 Task: Open a blank sheet, save the file as Nativeamericanheritageplan.odt Type the sentence 'Education reform aims to improve the quality and accessibility of education systems. It involves updating curricula to meet the demands of a rapidly changing world, promoting inclusive education, and enhancing teacher training and support. Reforms should prioritize critical thinking, creativity, and digital literacy to prepare students for the challenges of the 21st century. Equitable access to quality education is key to fostering social mobility and reducing inequality.'Add formula using equations and charcters after the sentence 'A = P ert (write rt above e)' Select the formula and highlight with color Yellow Change the page Orientation to  Potrait
Action: Mouse moved to (296, 174)
Screenshot: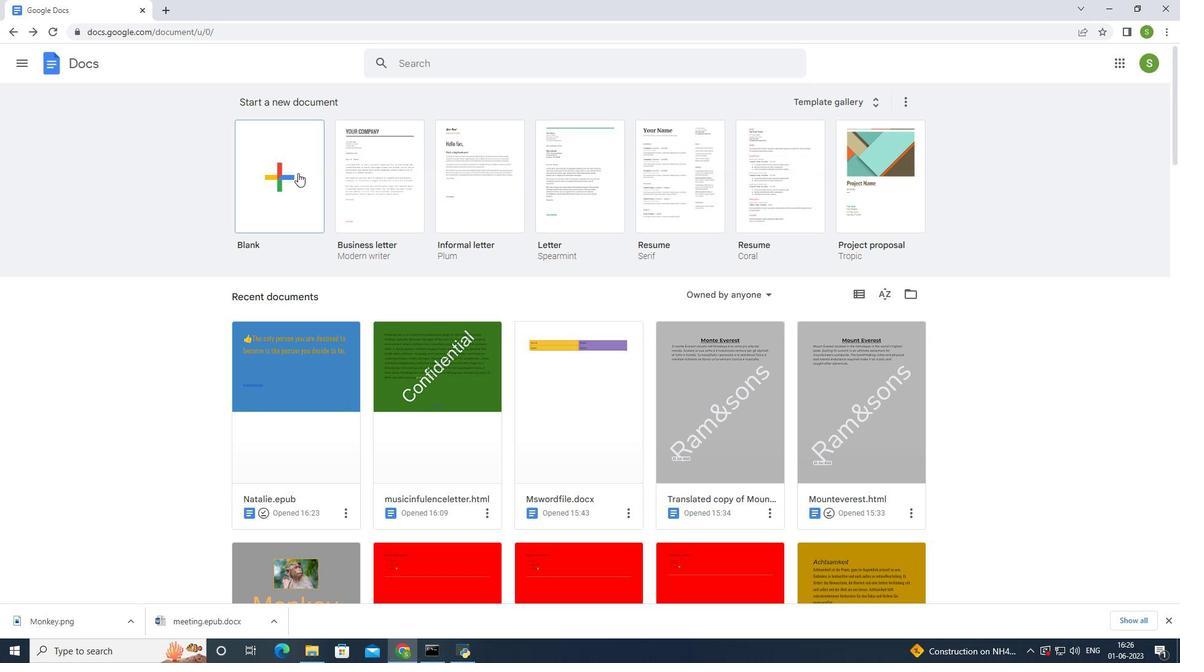 
Action: Mouse pressed left at (296, 174)
Screenshot: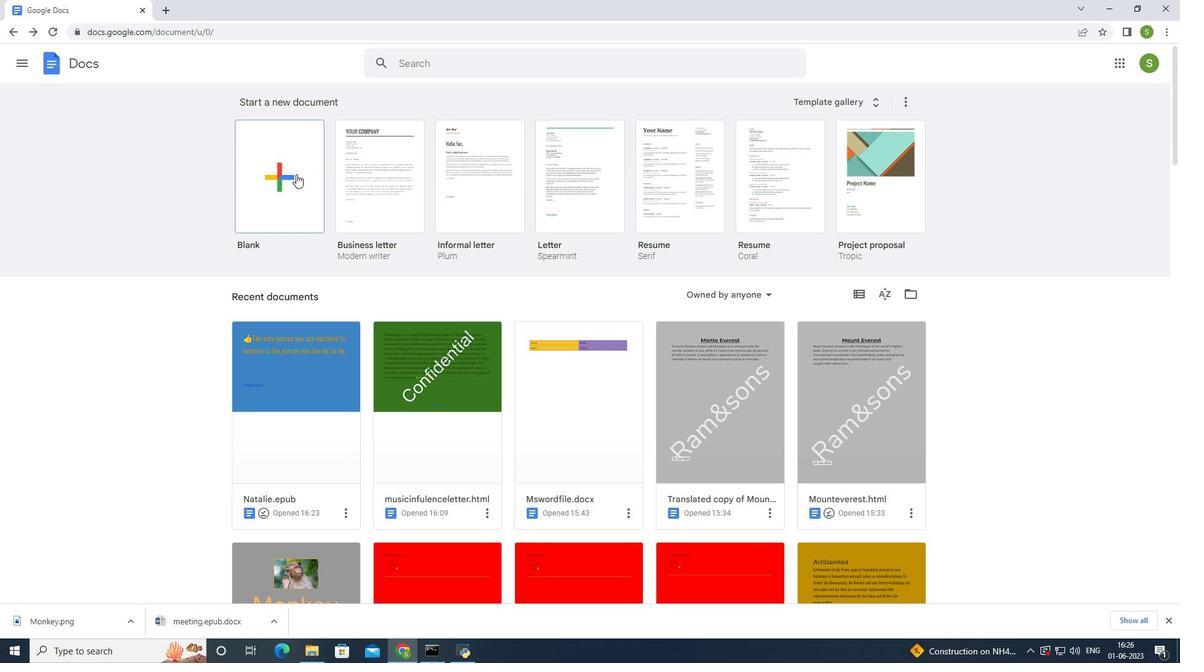 
Action: Mouse moved to (122, 56)
Screenshot: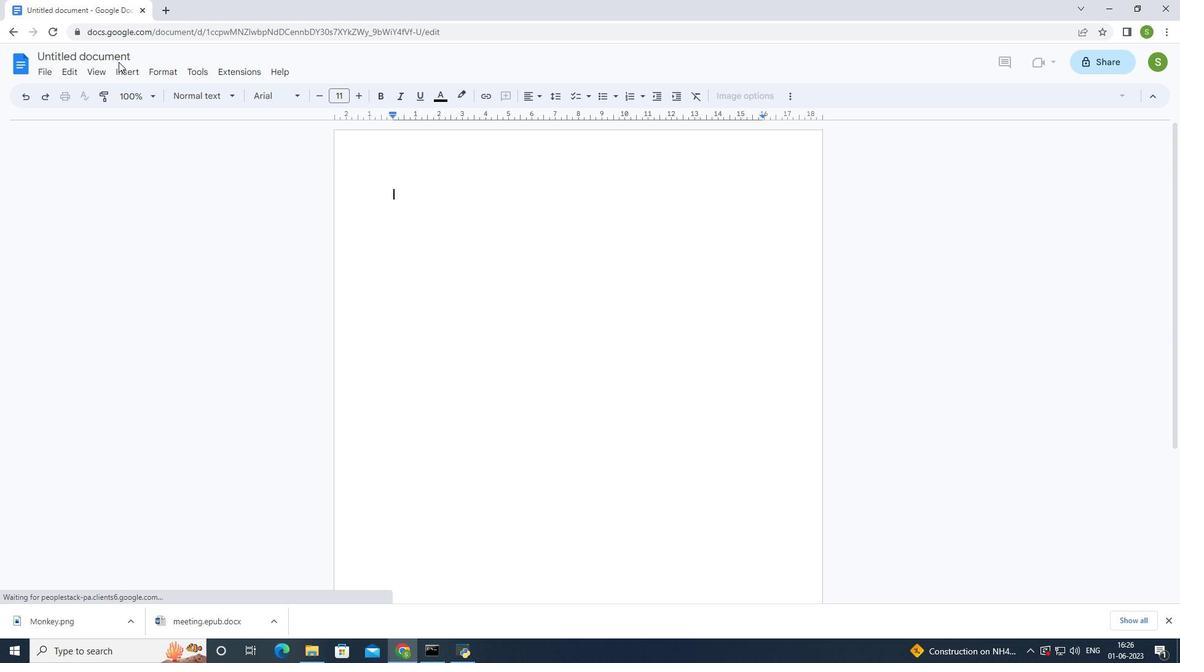 
Action: Mouse pressed left at (122, 56)
Screenshot: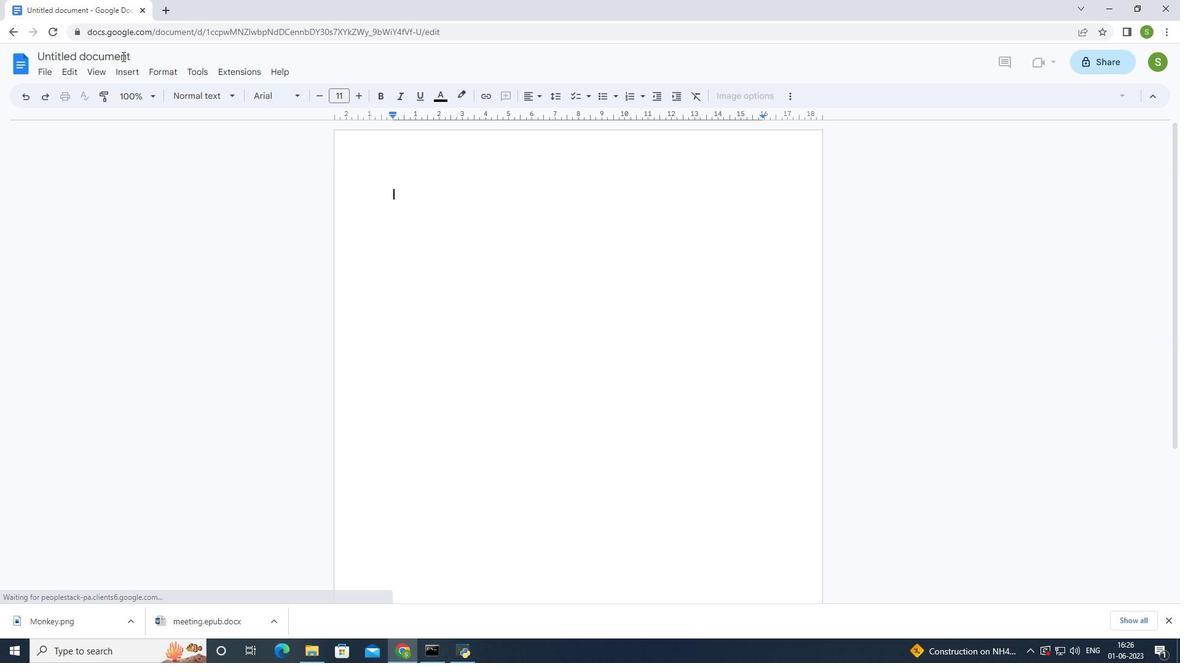 
Action: Mouse moved to (532, 242)
Screenshot: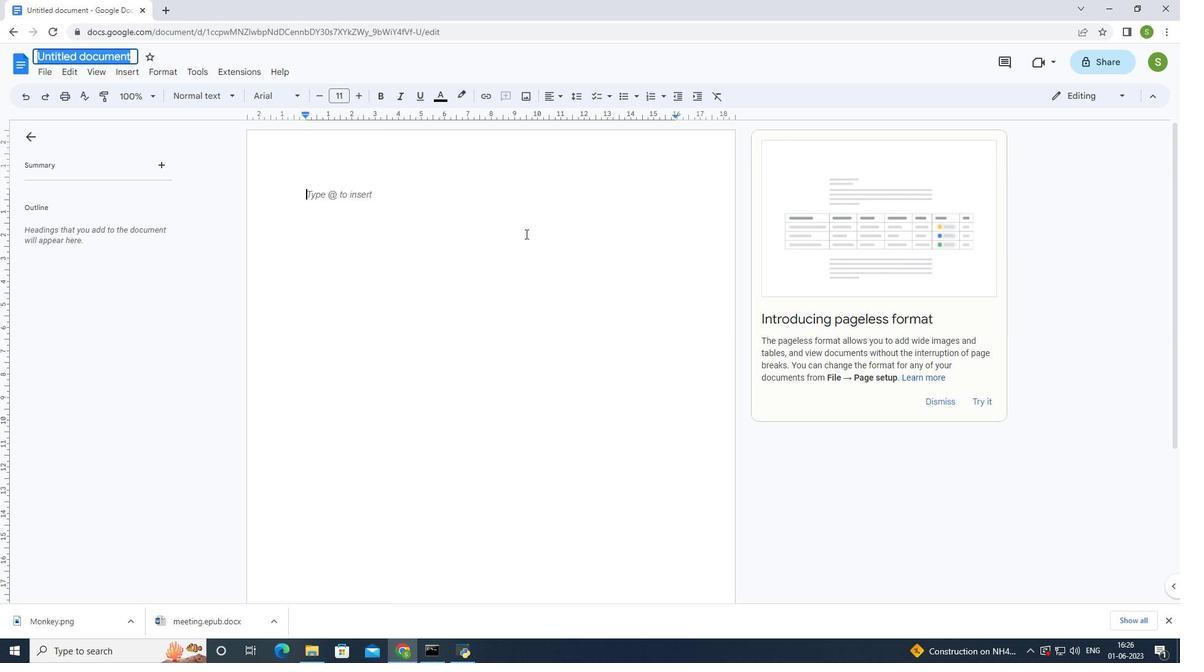 
Action: Key pressed <Key.shift>n
Screenshot: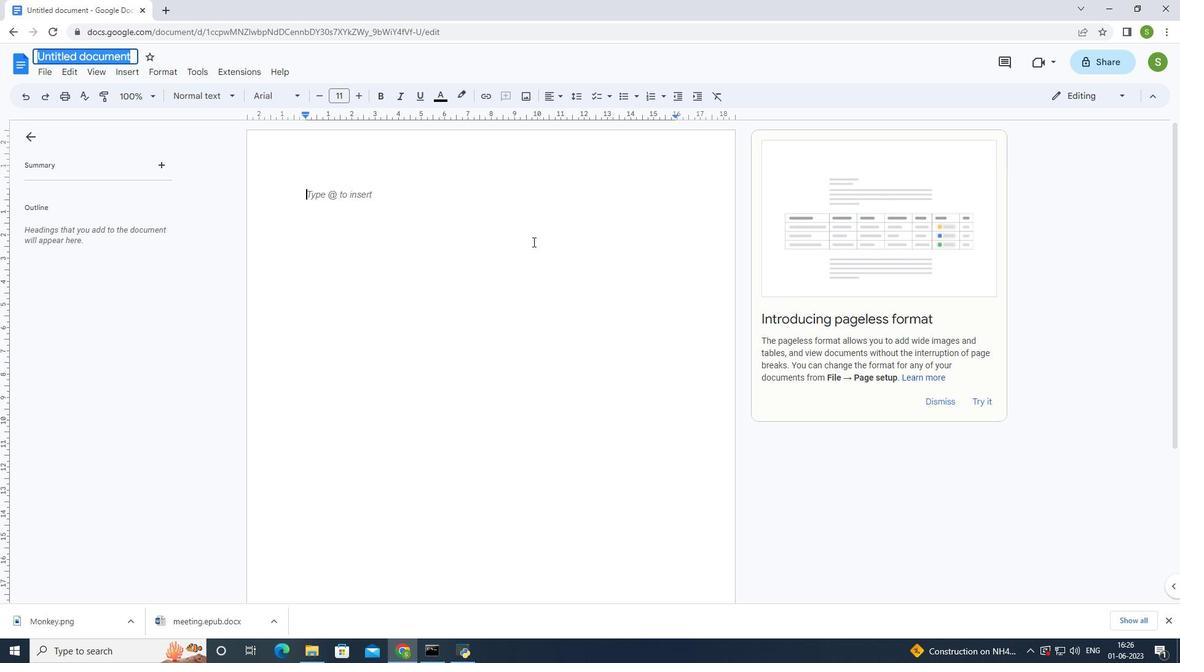 
Action: Mouse moved to (525, 248)
Screenshot: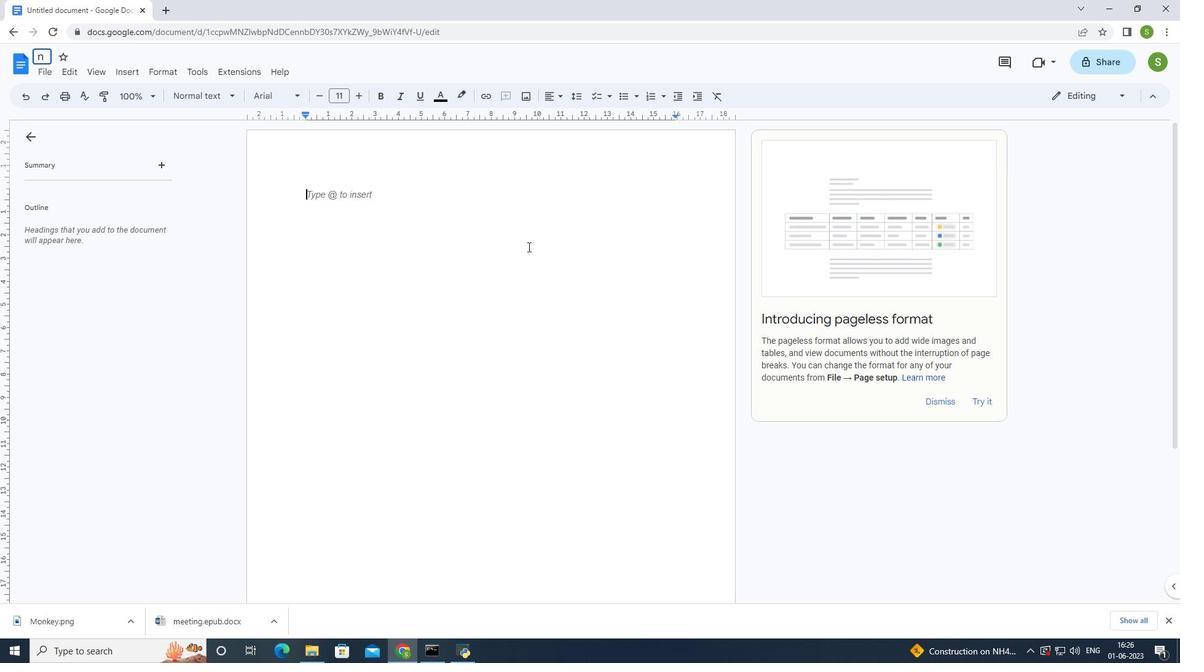 
Action: Key pressed <Key.backspace><Key.shift>Nativeamericanheritagep
Screenshot: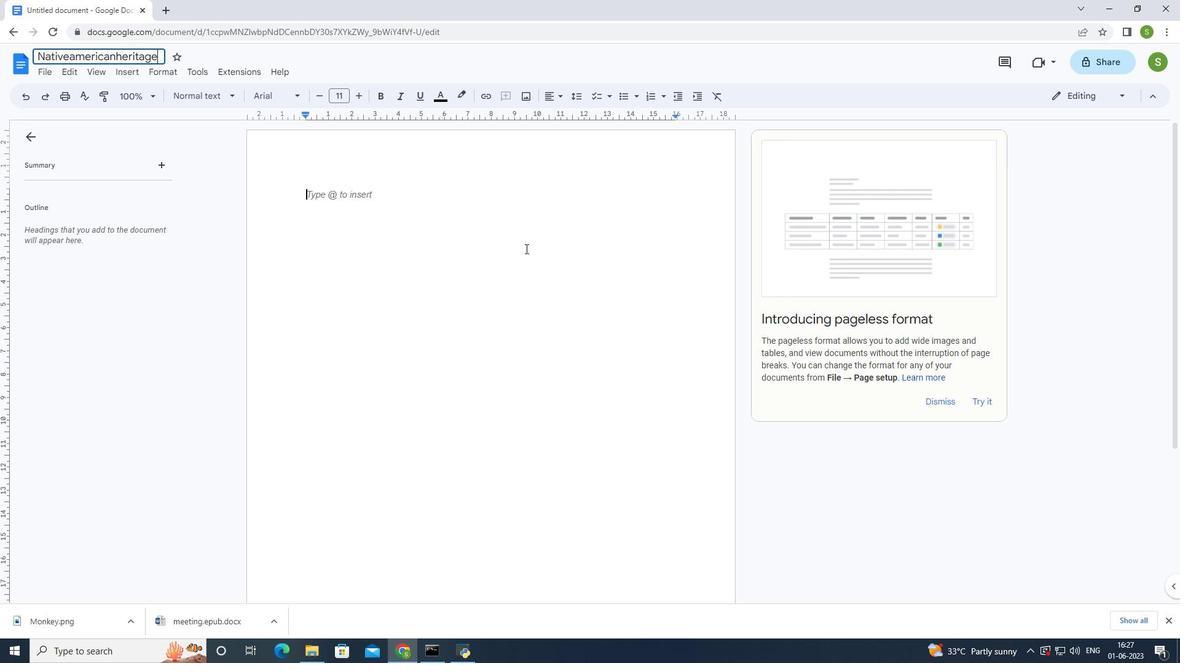 
Action: Mouse moved to (539, 269)
Screenshot: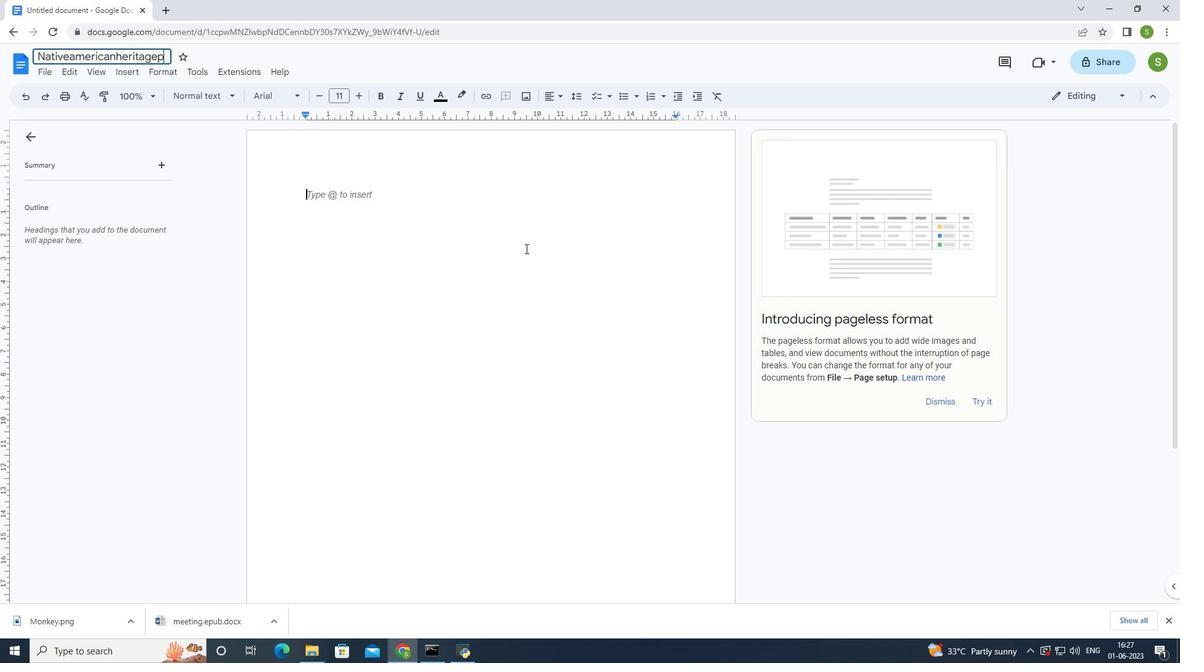 
Action: Key pressed lan.odt<Key.enter>
Screenshot: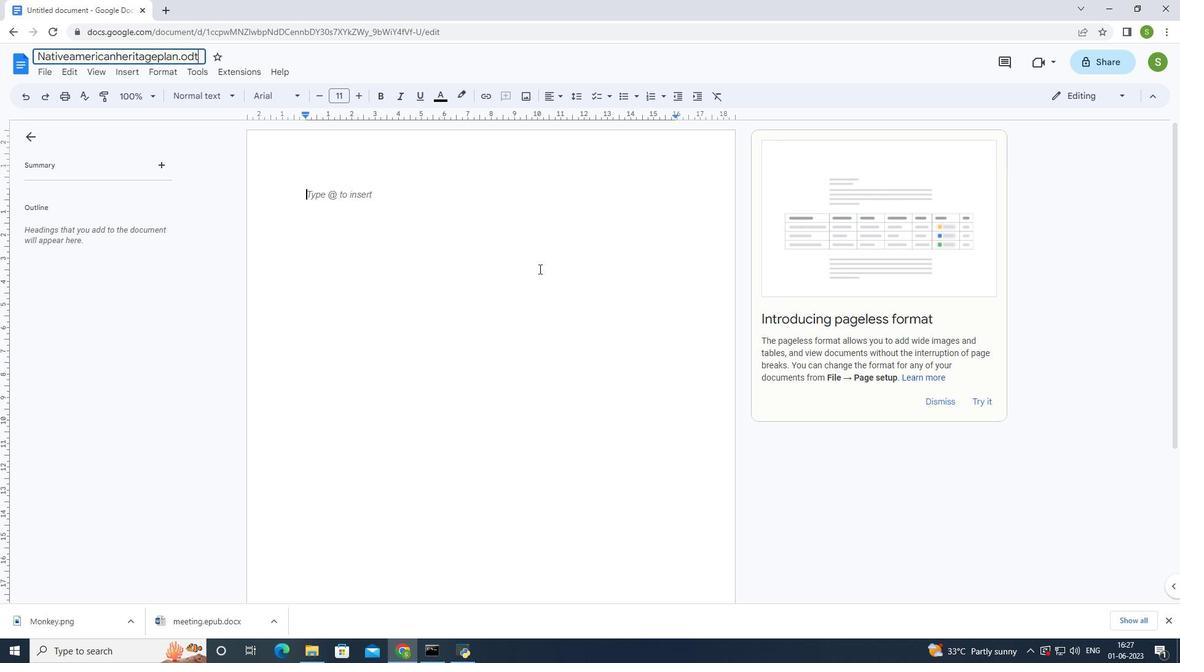 
Action: Mouse moved to (1179, 663)
Screenshot: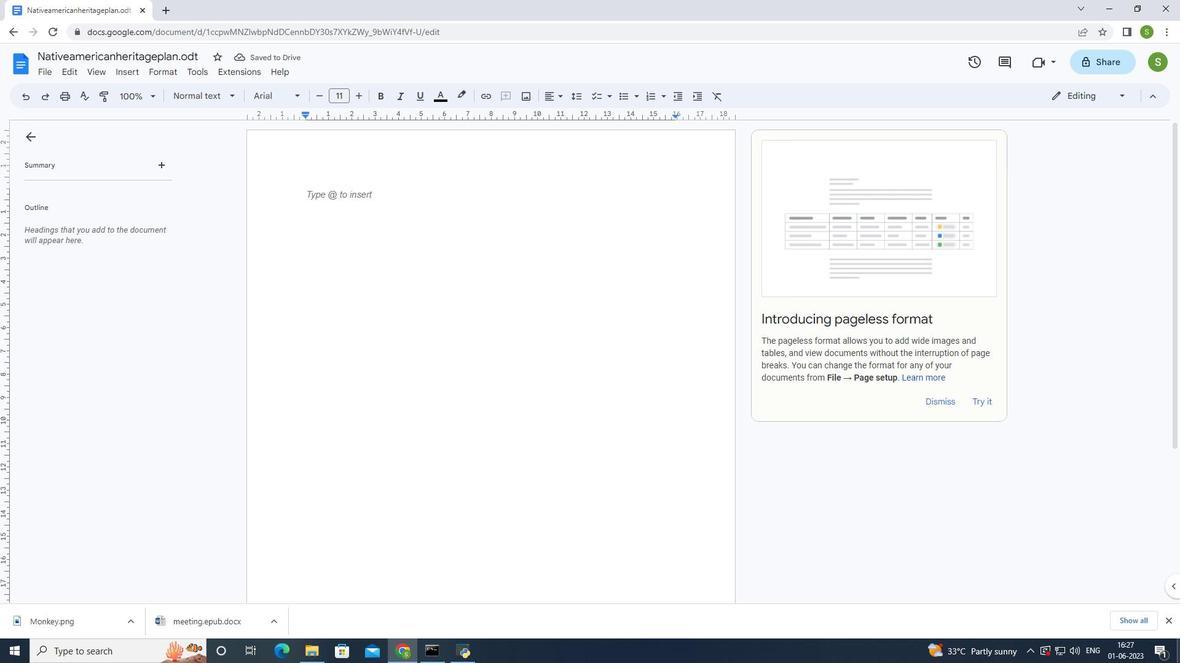 
Action: Key pressed <Key.shift><Key.shift><Key.shift><Key.shift><Key.shift><Key.shift><Key.shift><Key.shift><Key.shift><Key.shift><Key.shift><Key.shift><Key.shift><Key.shift><Key.shift>Educat
Screenshot: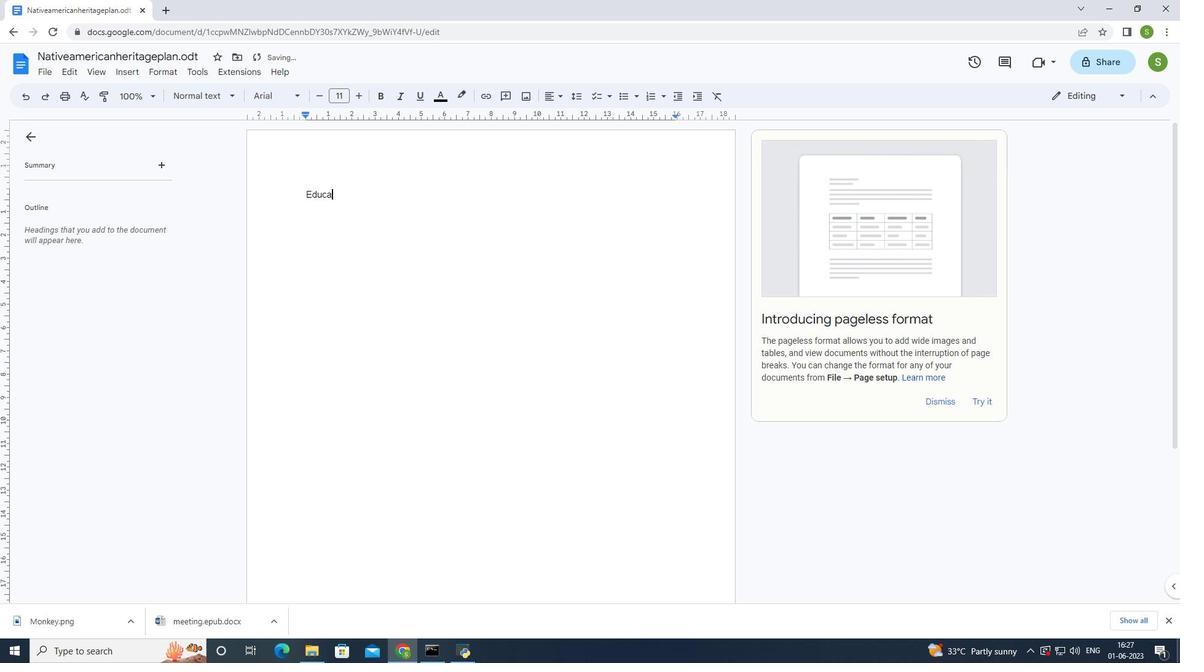 
Action: Mouse moved to (1178, 663)
Screenshot: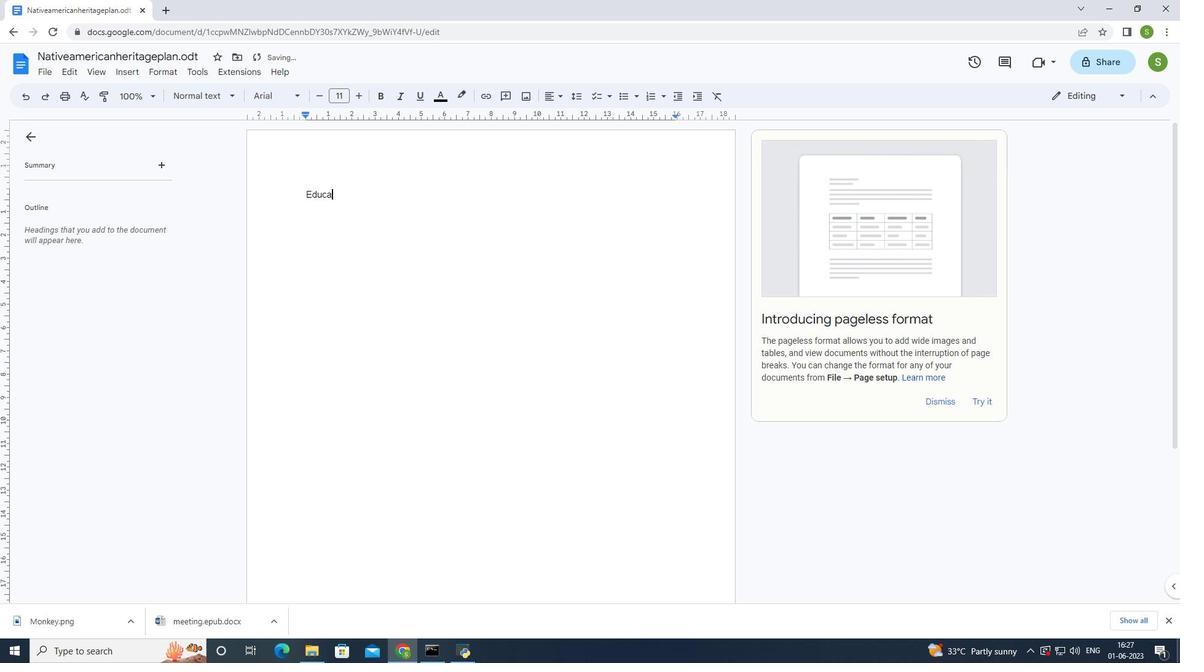 
Action: Key pressed ion<Key.space>reform<Key.space>aims<Key.space>to<Key.space>improve<Key.space>
Screenshot: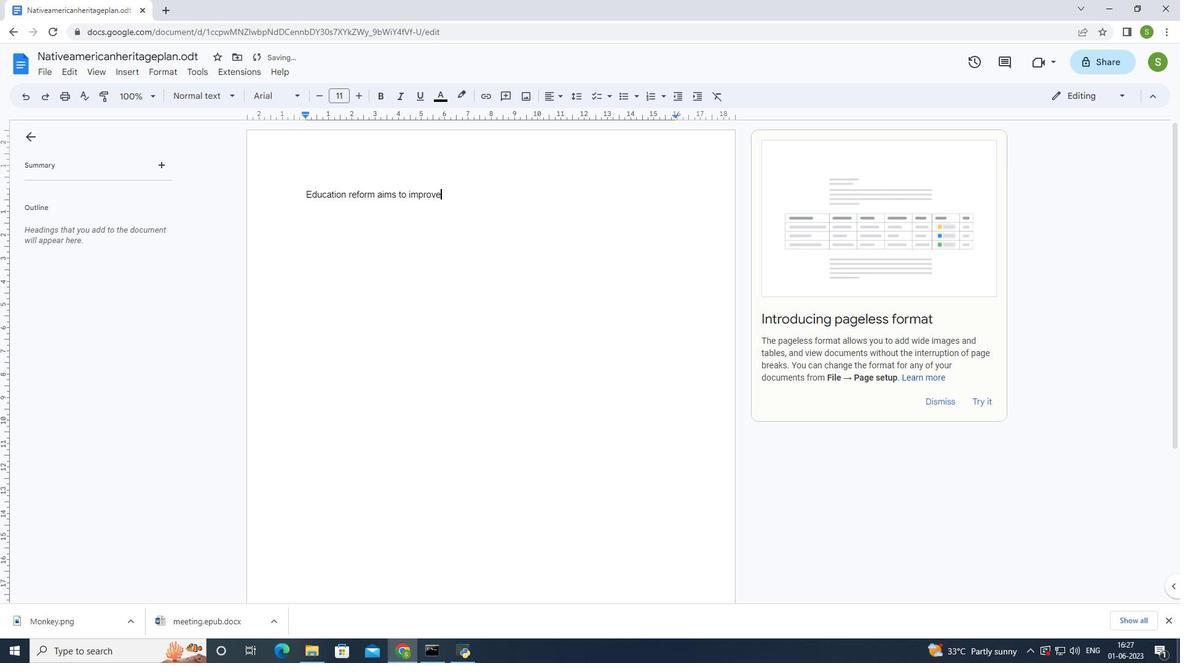 
Action: Mouse moved to (1177, 663)
Screenshot: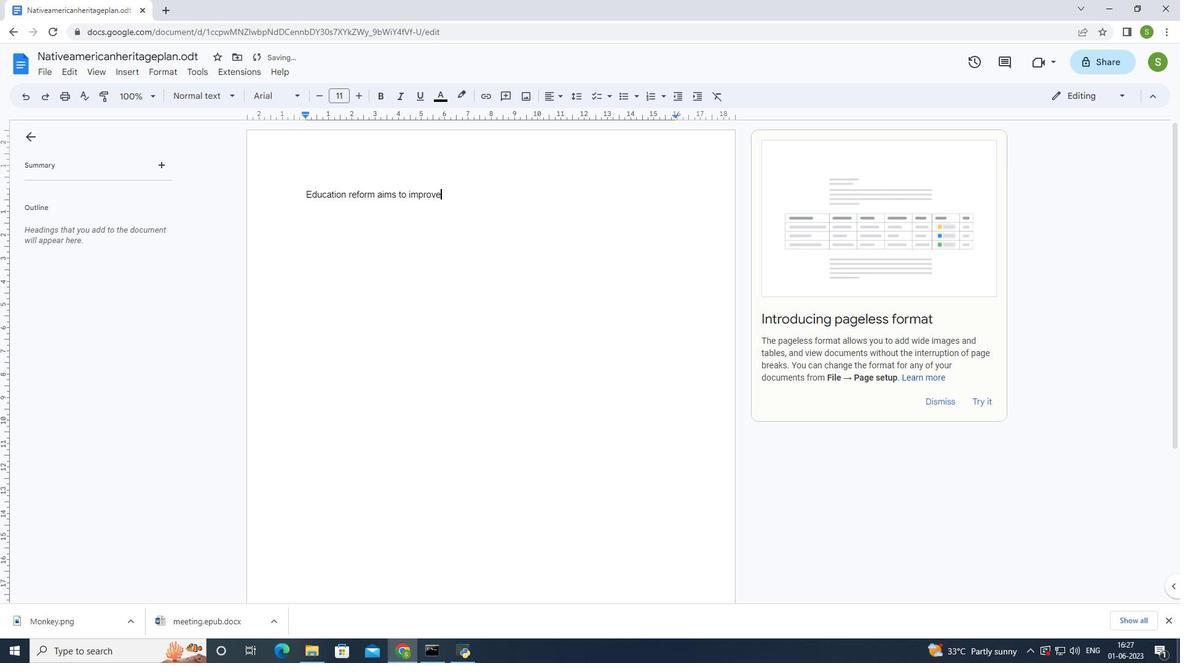 
Action: Key pressed the<Key.space>quality<Key.space>and<Key.space>accessibility<Key.space>of<Key.space>
Screenshot: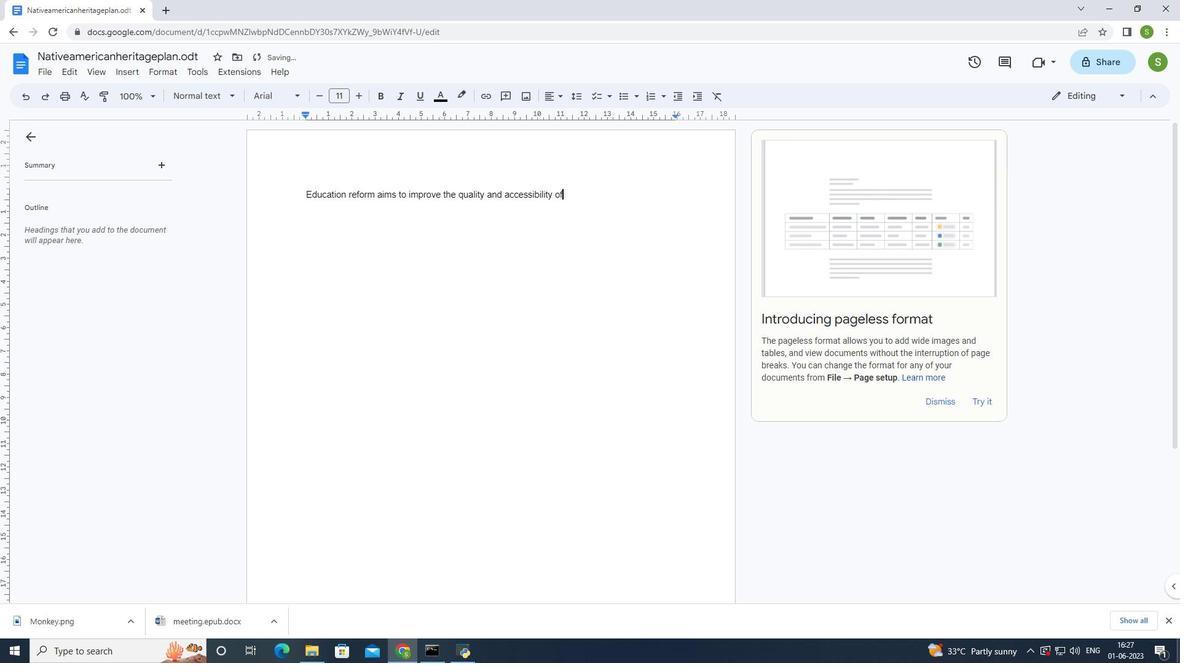 
Action: Mouse moved to (1177, 663)
Screenshot: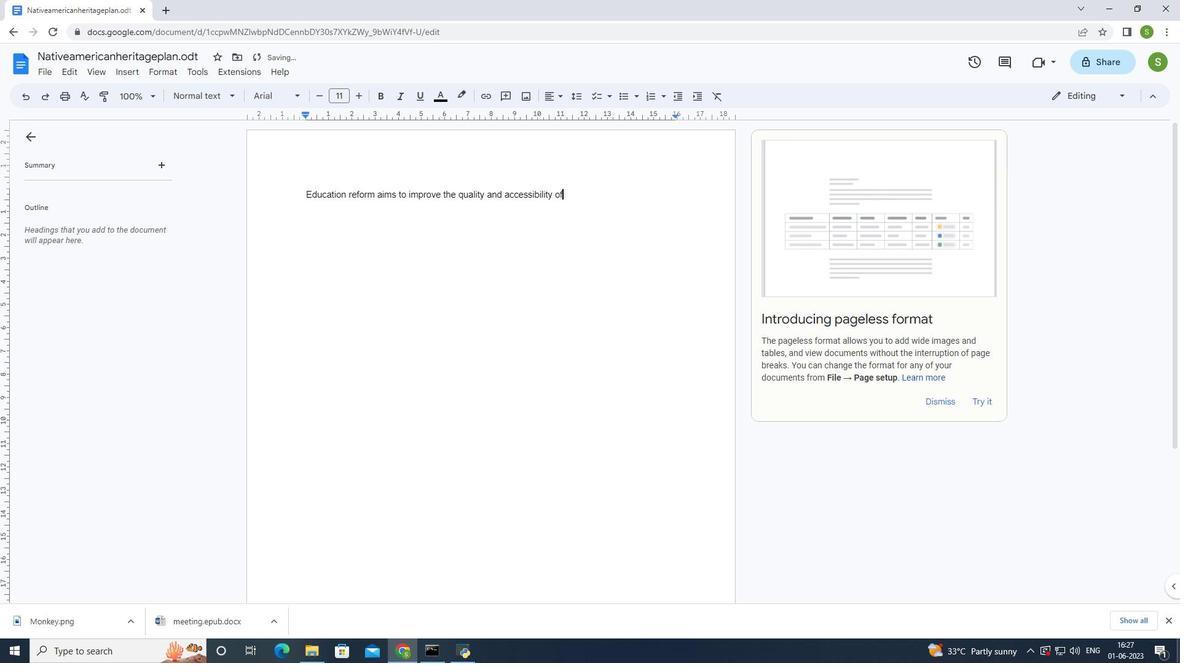 
Action: Key pressed education<Key.space>system.<Key.space><Key.shift><Key.shift><Key.shift><Key.shift><Key.shift><Key.shift><Key.shift><Key.shift>It<Key.space>involves<Key.space>updating<Key.space>curricula<Key.space>
Screenshot: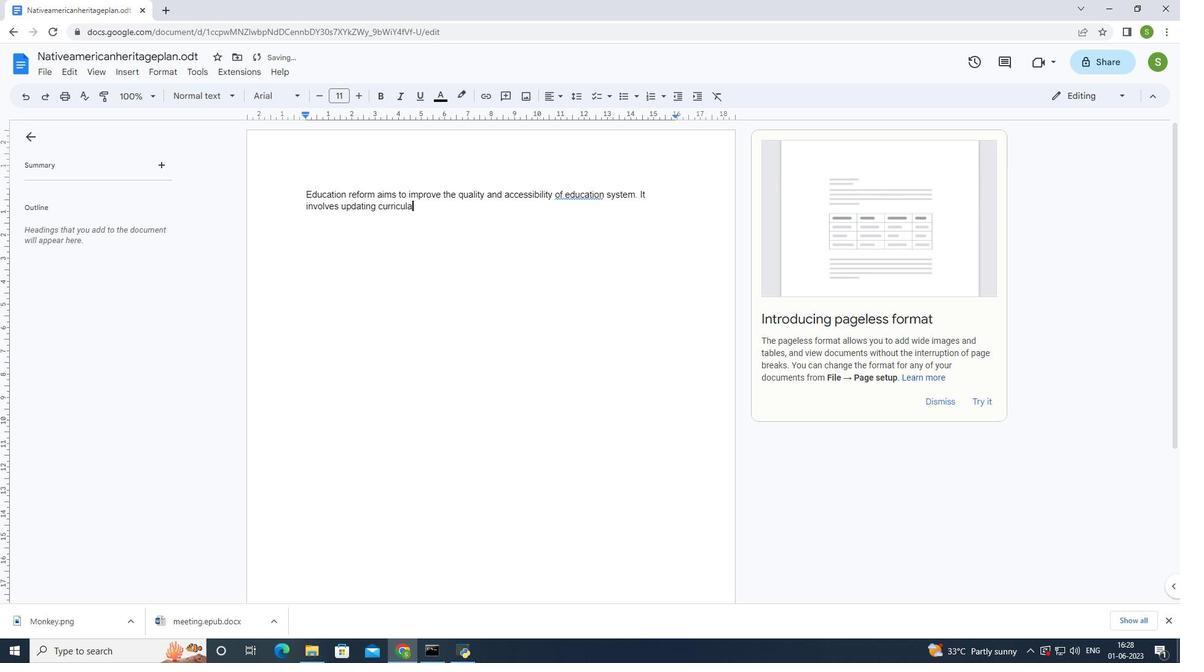 
Action: Mouse moved to (1176, 663)
Screenshot: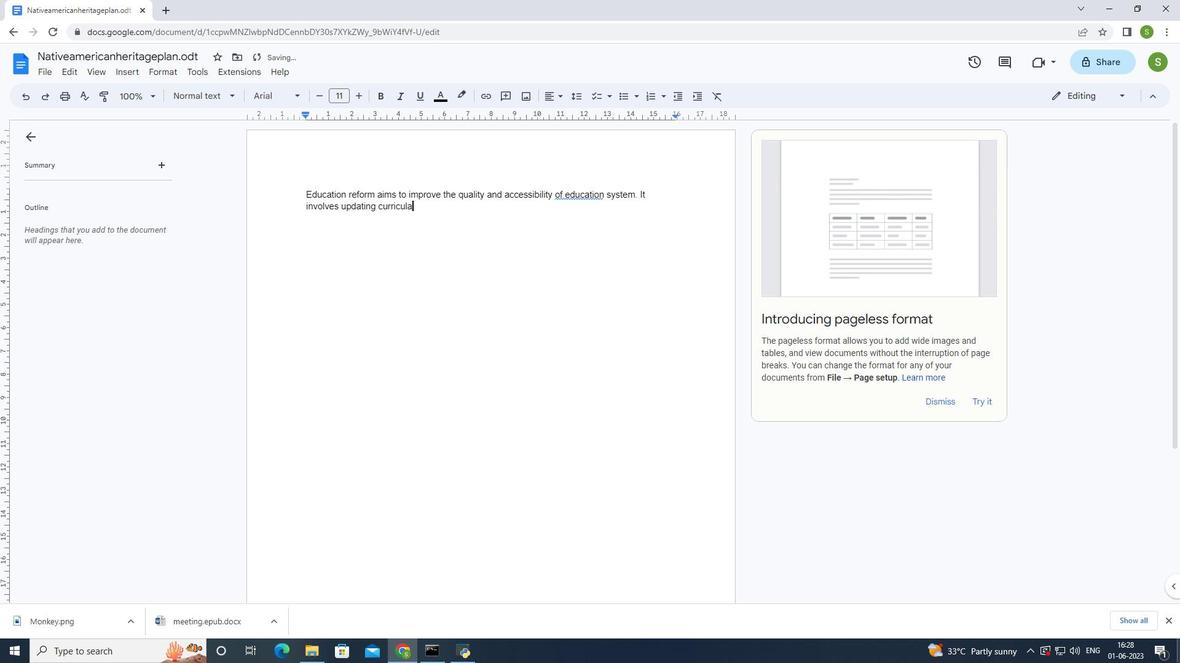 
Action: Key pressed to<Key.space>meet<Key.space>the<Key.space>demands<Key.space>of<Key.space>a<Key.space>rapidly<Key.space>changing<Key.space>world<Key.space>promoting<Key.space>inclusive<Key.space>education<Key.space>education<Key.space>and<Key.space>enhancing<Key.space>teacher<Key.space>training<Key.space>and<Key.space>support.<Key.space><Key.shift>Reforms<Key.space>sho
Screenshot: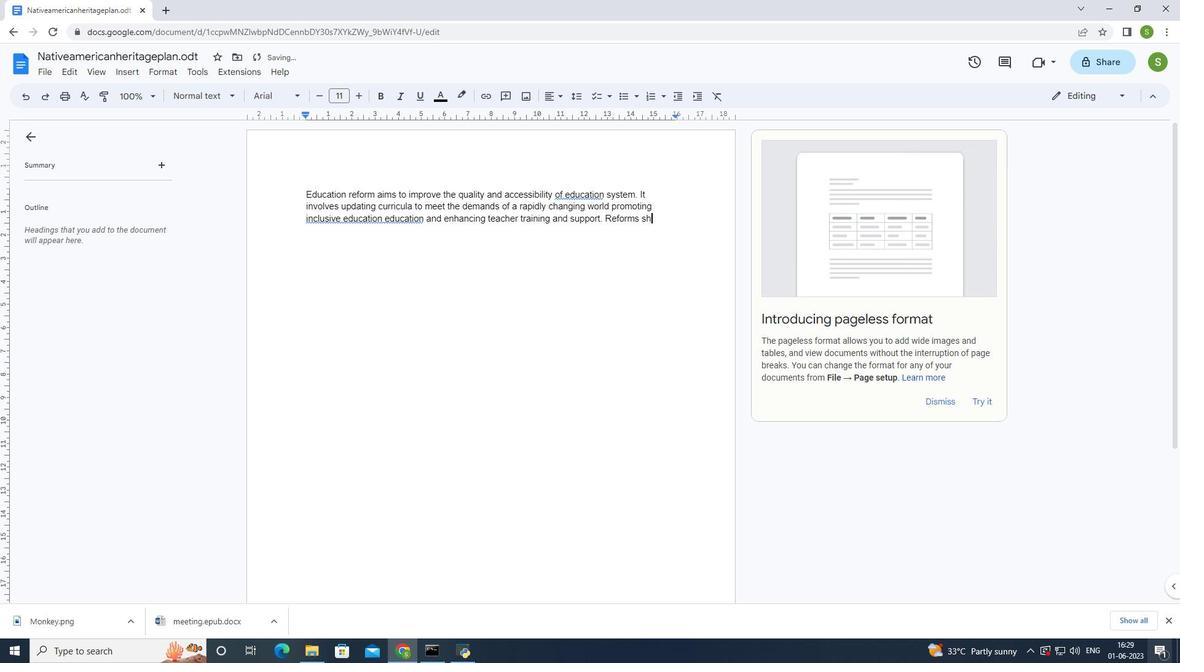 
Action: Mouse moved to (1175, 663)
Screenshot: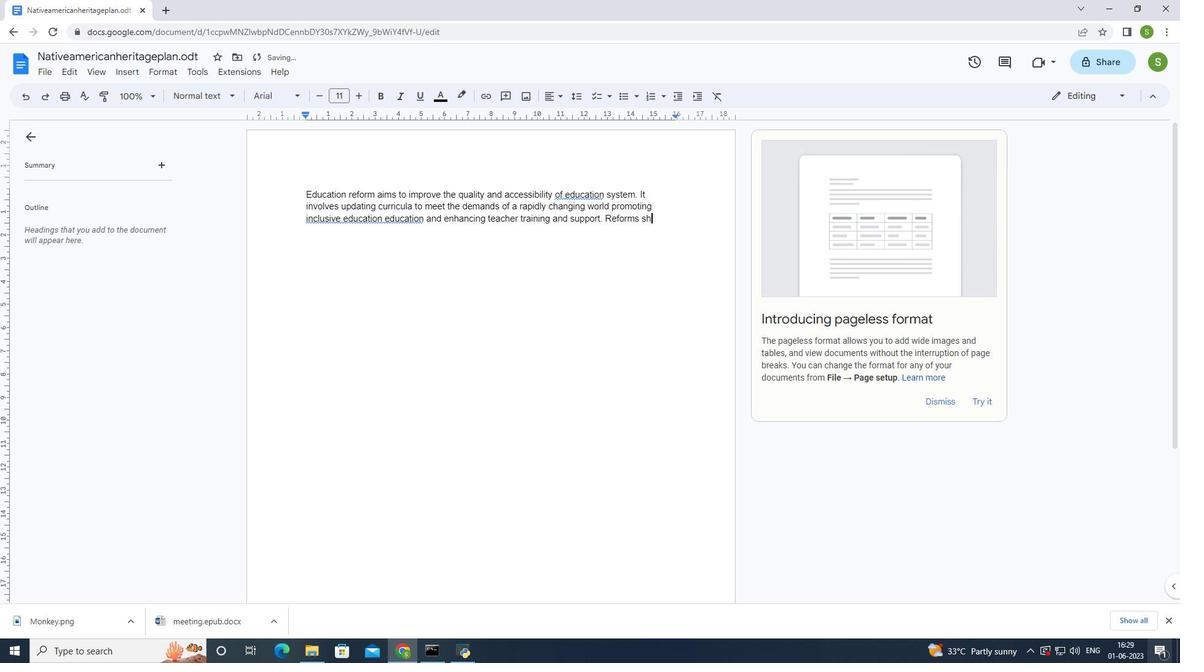 
Action: Key pressed u
Screenshot: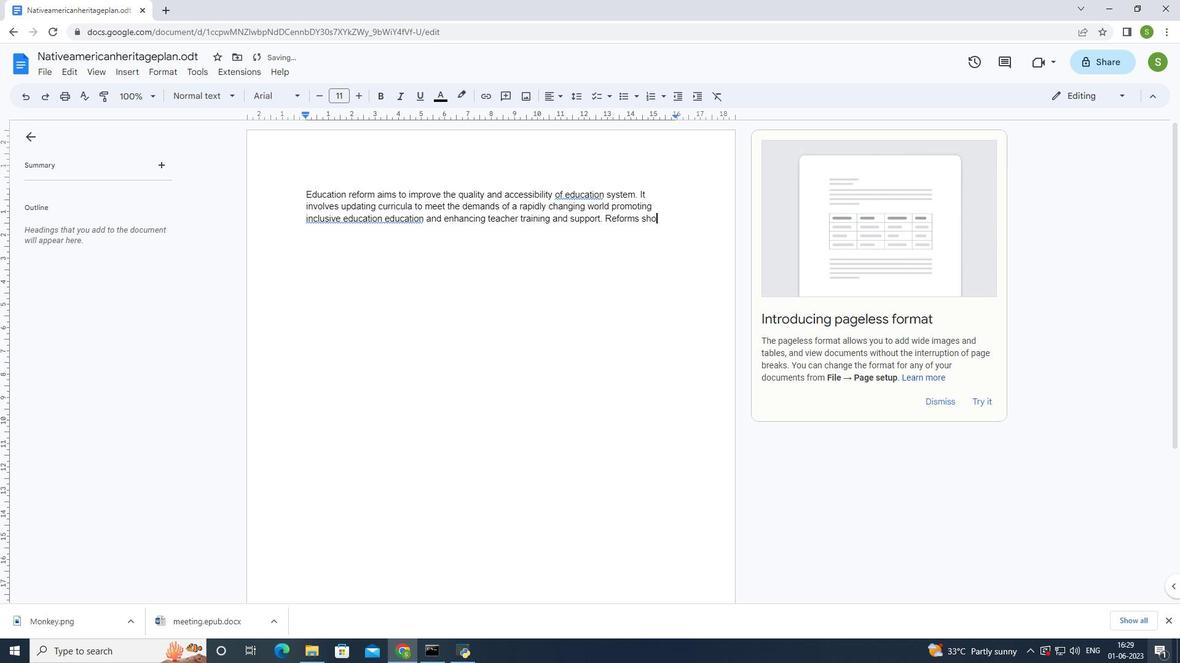 
Action: Mouse moved to (1175, 663)
Screenshot: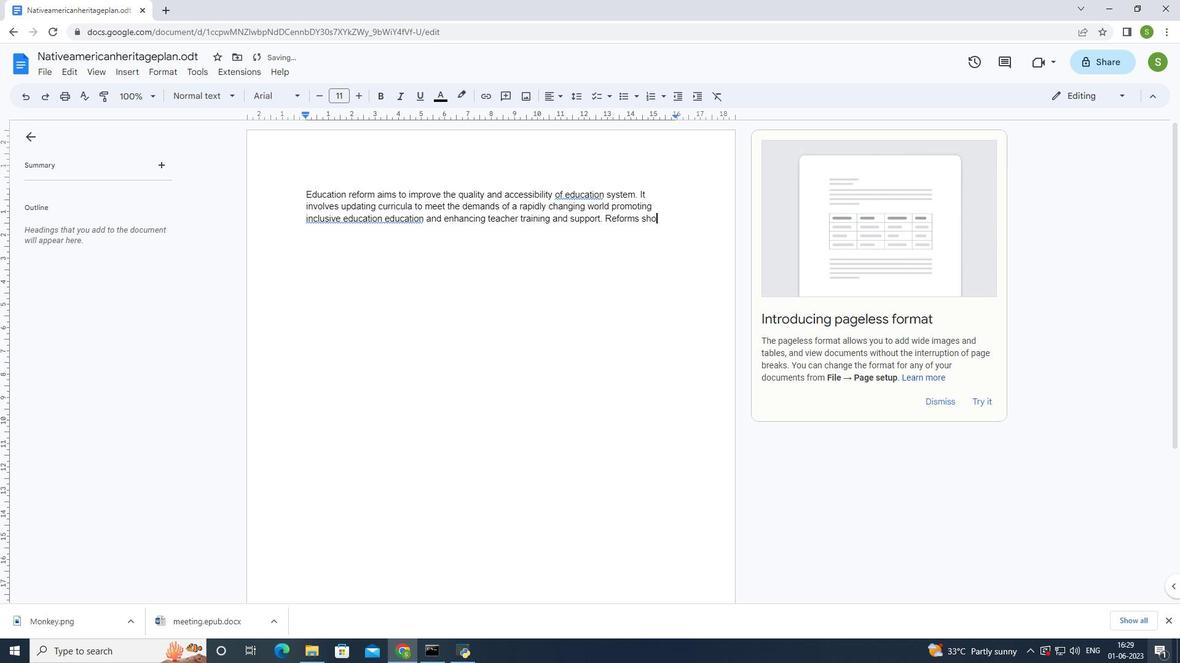 
Action: Key pressed ld
Screenshot: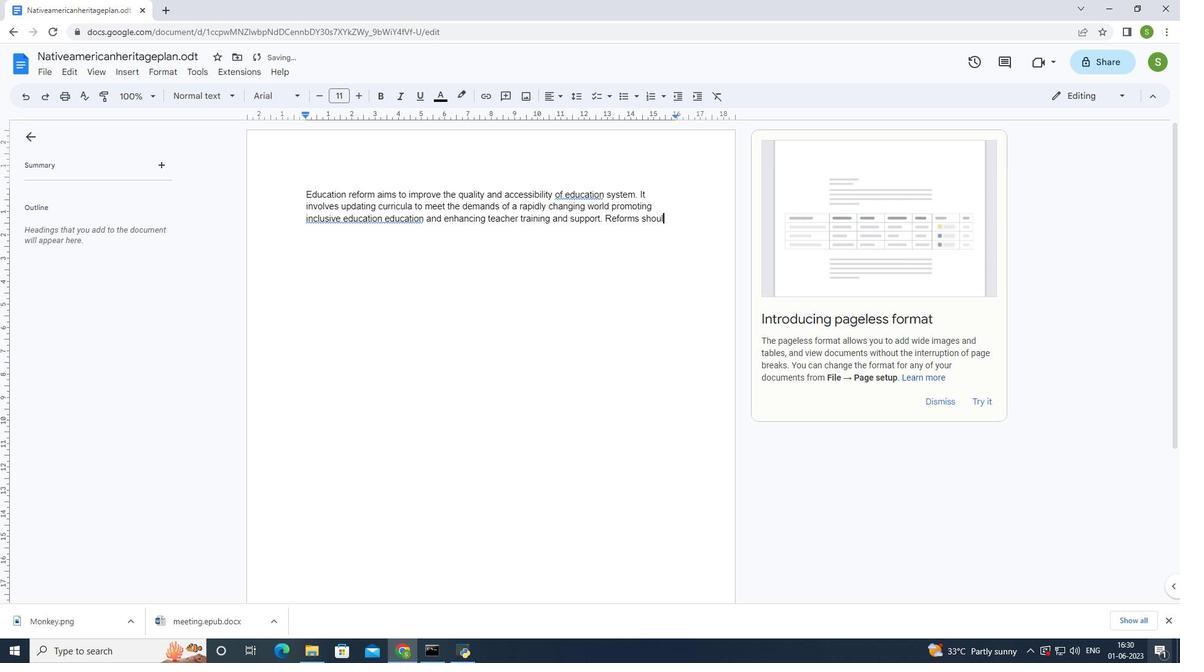 
Action: Mouse moved to (1174, 663)
Screenshot: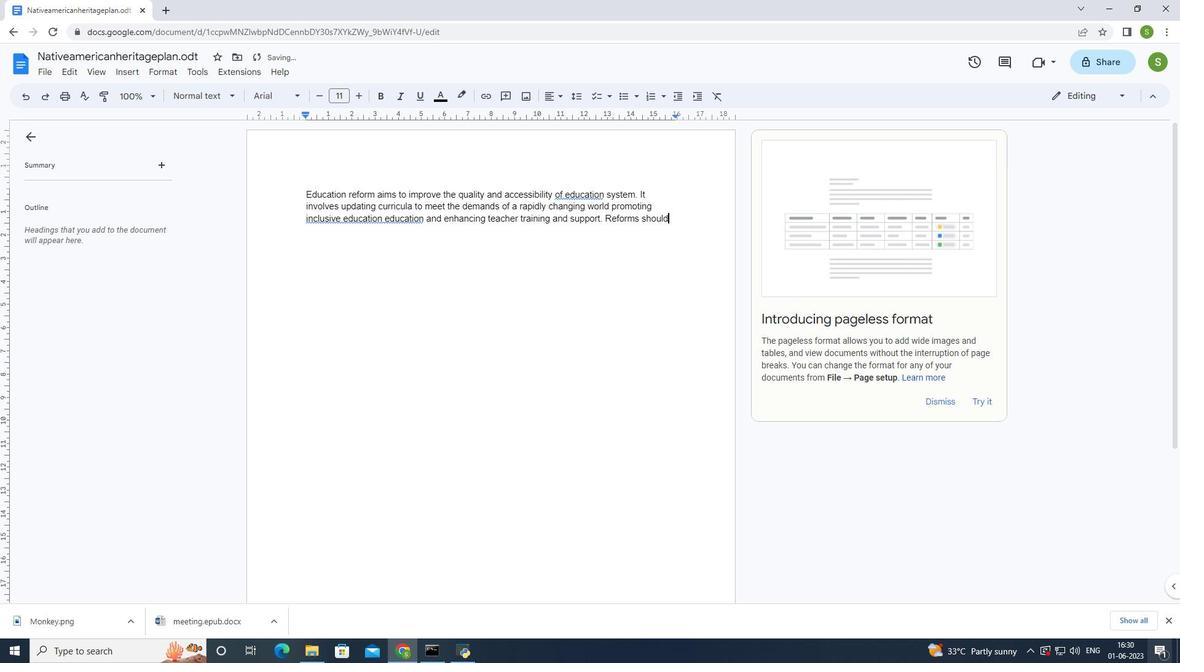 
Action: Key pressed <Key.space>
Screenshot: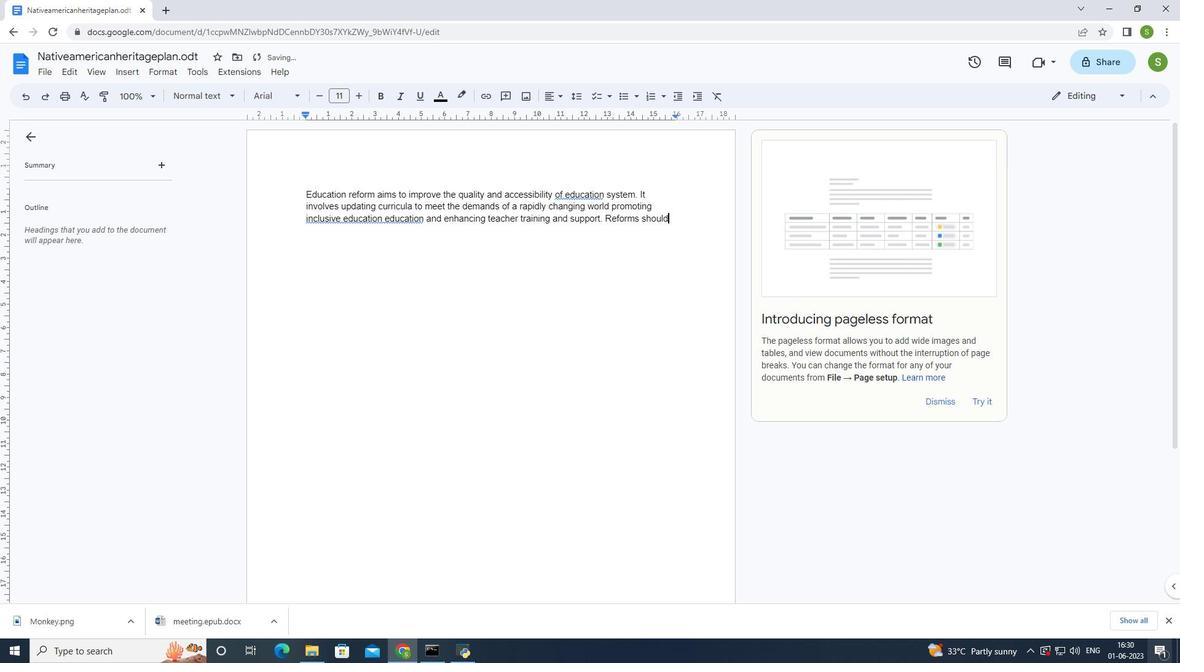 
Action: Mouse moved to (1174, 663)
Screenshot: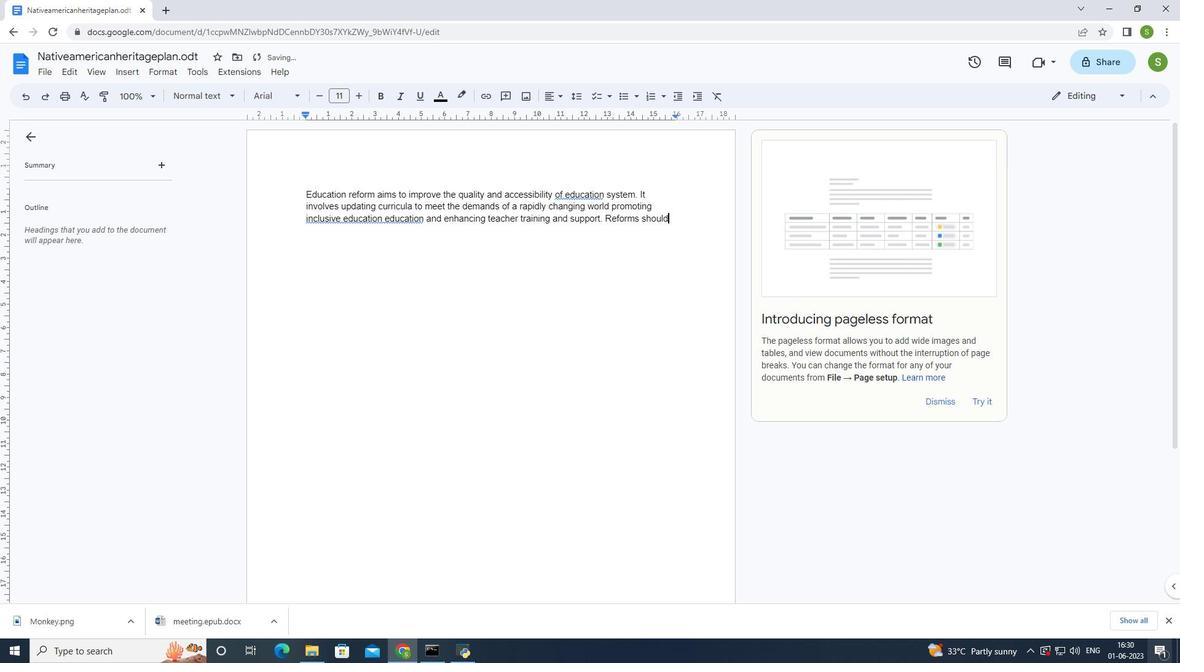 
Action: Key pressed prio
Screenshot: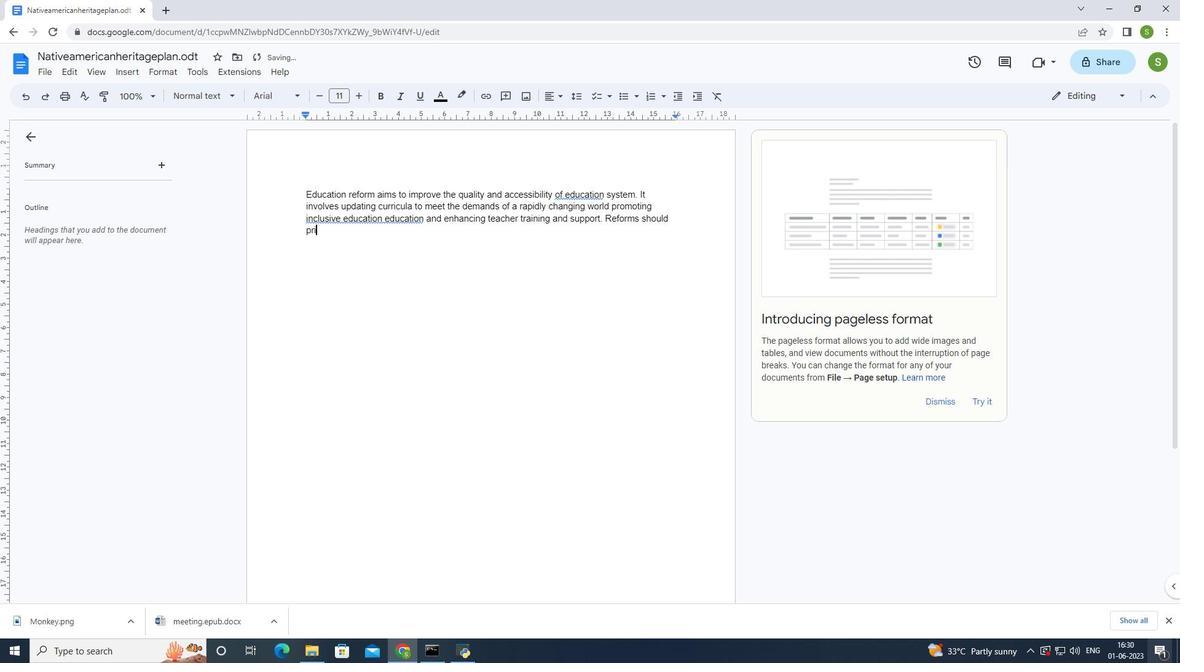
Action: Mouse moved to (1174, 663)
Screenshot: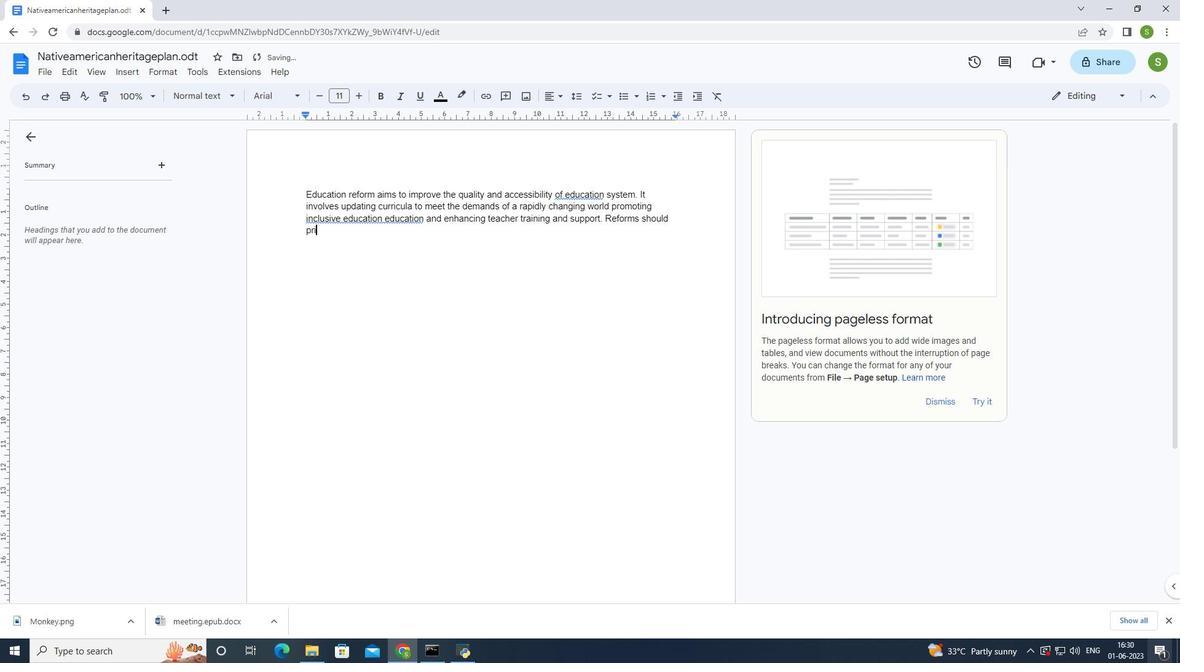 
Action: Key pressed ri
Screenshot: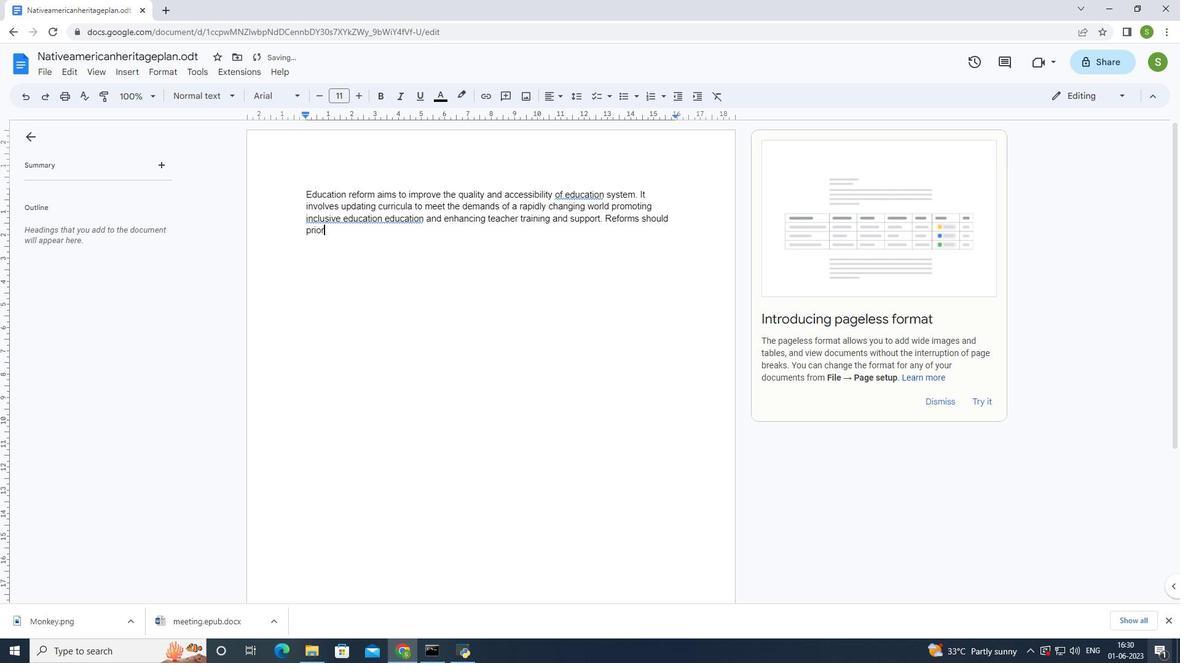 
Action: Mouse moved to (1173, 663)
Screenshot: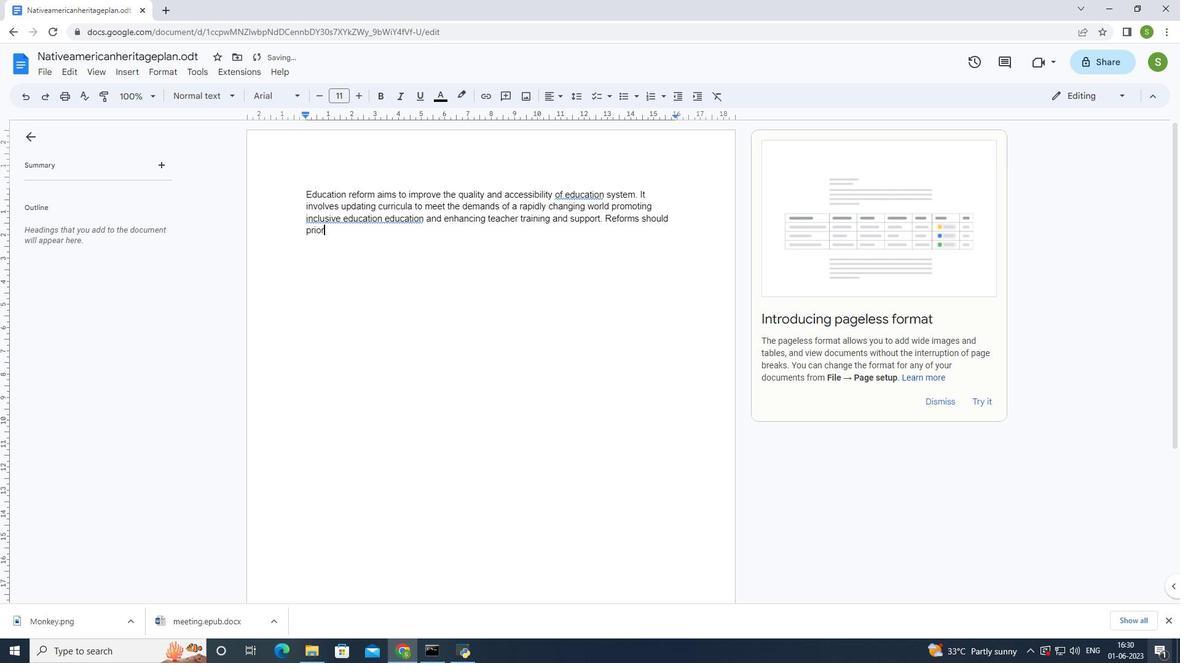 
Action: Key pressed tiz
Screenshot: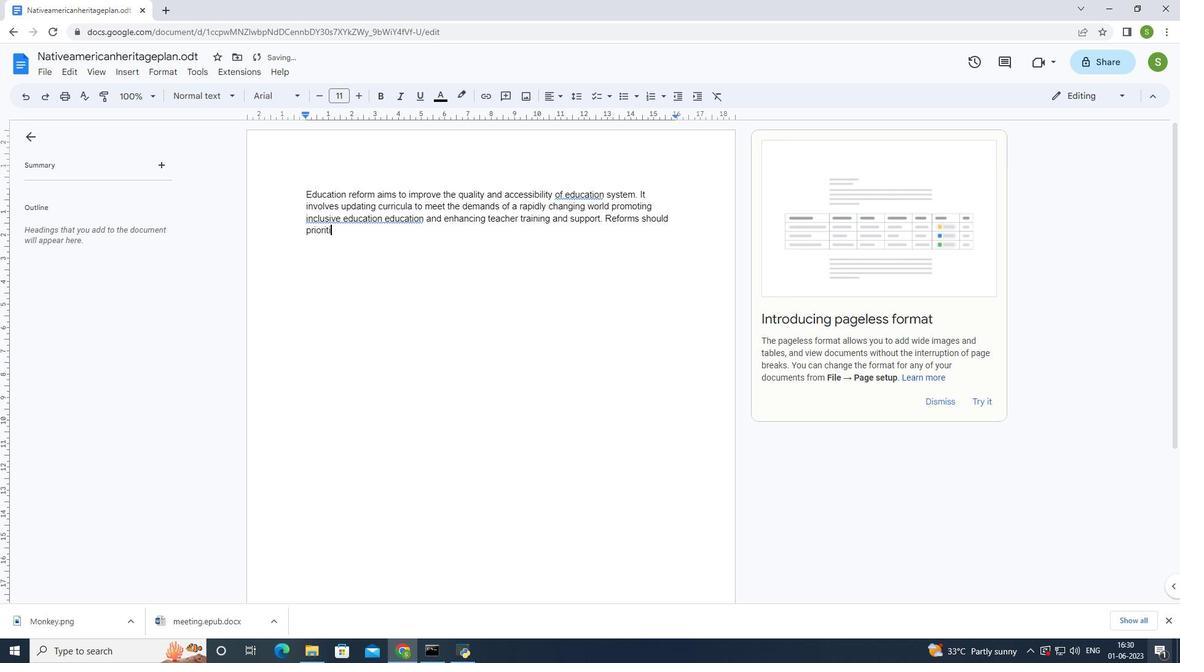 
Action: Mouse moved to (1172, 663)
Screenshot: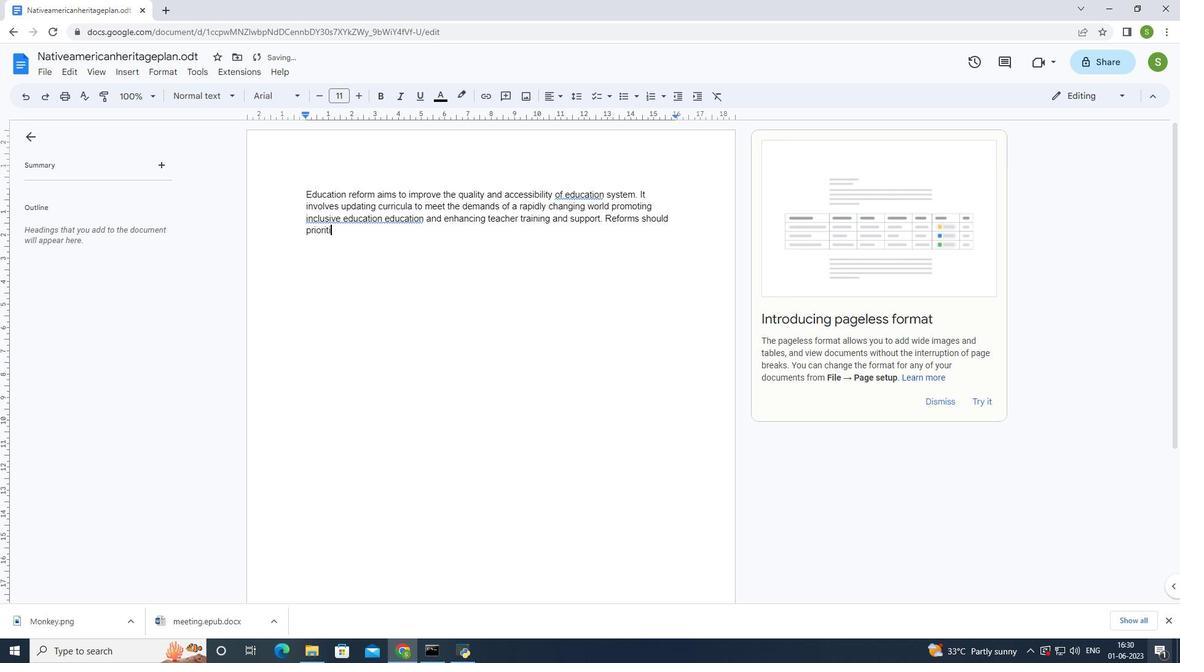 
Action: Key pressed e<Key.space>critical<Key.space>thiking<Key.space>,<Key.space>creativity,<Key.space>and<Key.space>digital<Key.space>literacy<Key.space>to<Key.space>pepare<Key.space>students<Key.space>for<Key.space>the<Key.space>challenges<Key.space>
Screenshot: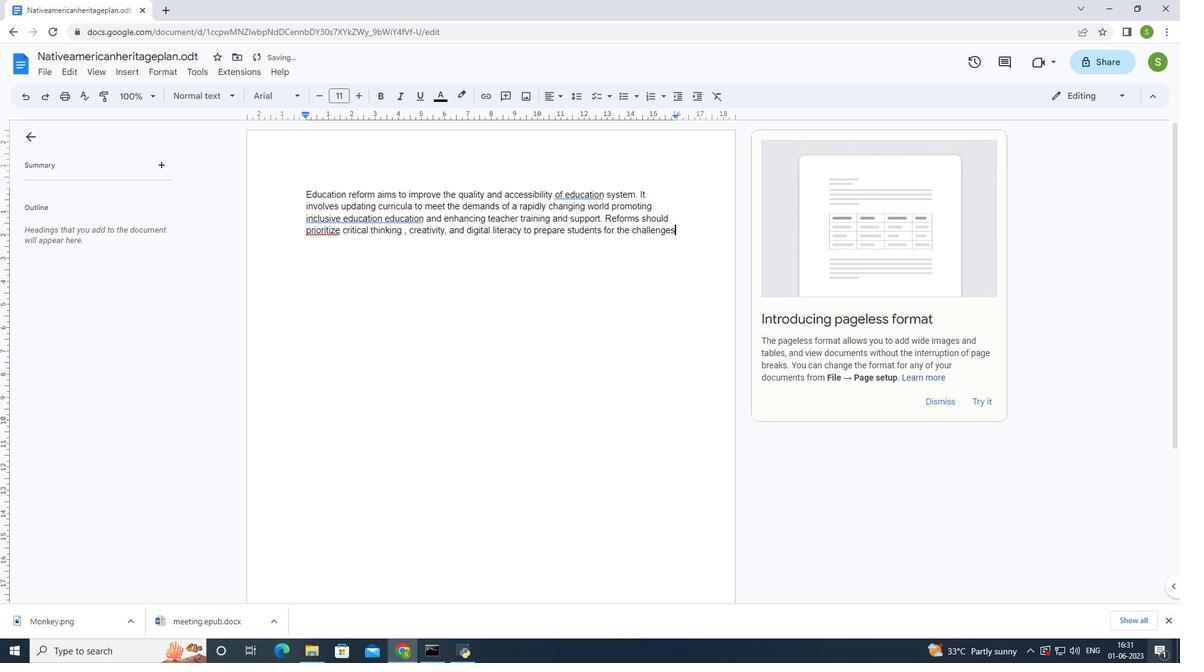 
Action: Mouse moved to (1172, 663)
Screenshot: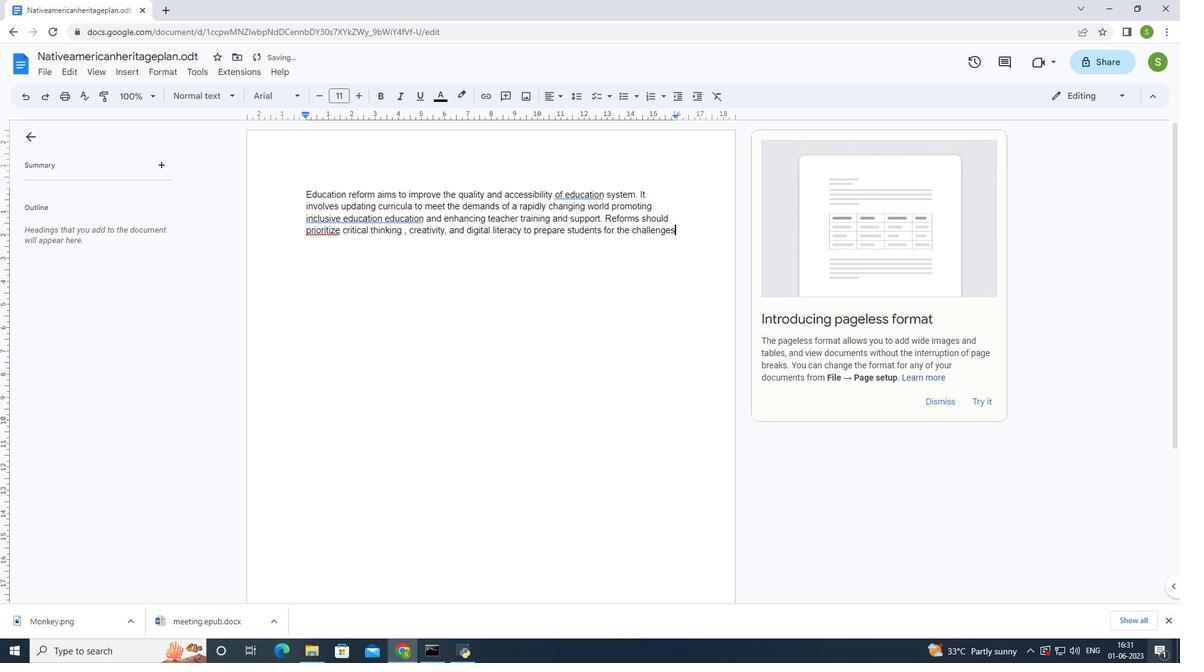 
Action: Key pressed of<Key.space>the<Key.space>21st<Key.space>century.<Key.space><Key.shift>Equitable<Key.space>access<Key.space>to<Key.space>quality<Key.space>education<Key.space>is<Key.space>key<Key.space>to<Key.space>fostering<Key.space>social<Key.space>mobility<Key.space>and<Key.space>reducing<Key.space>inequality.
Screenshot: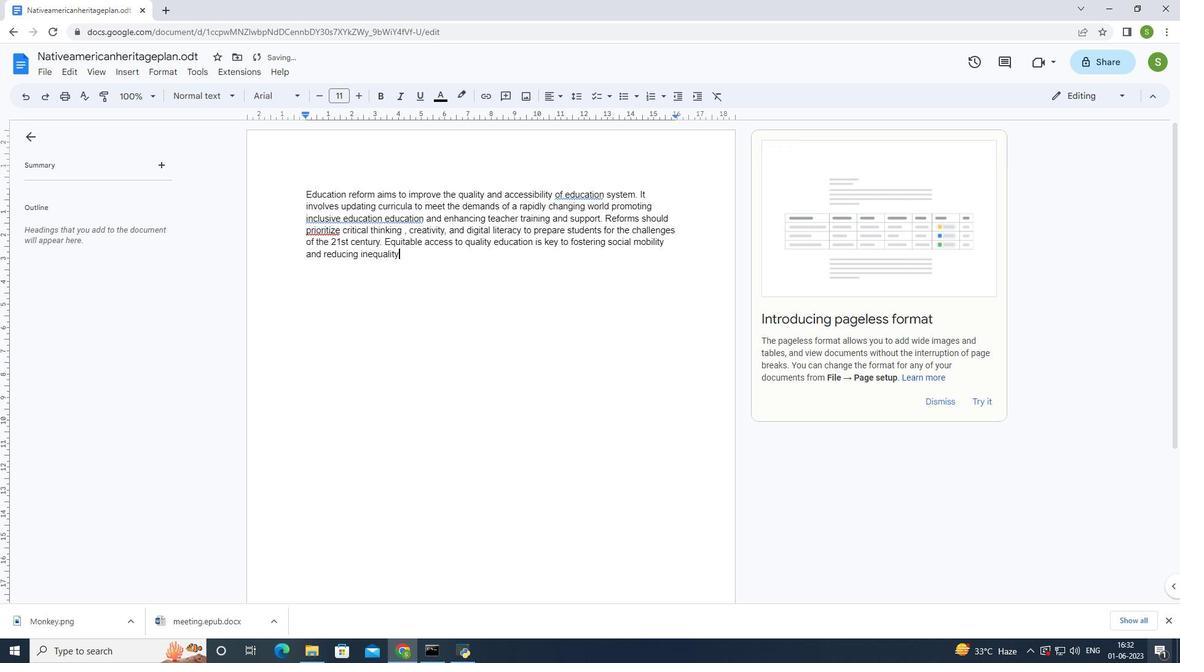 
Action: Mouse moved to (328, 234)
Screenshot: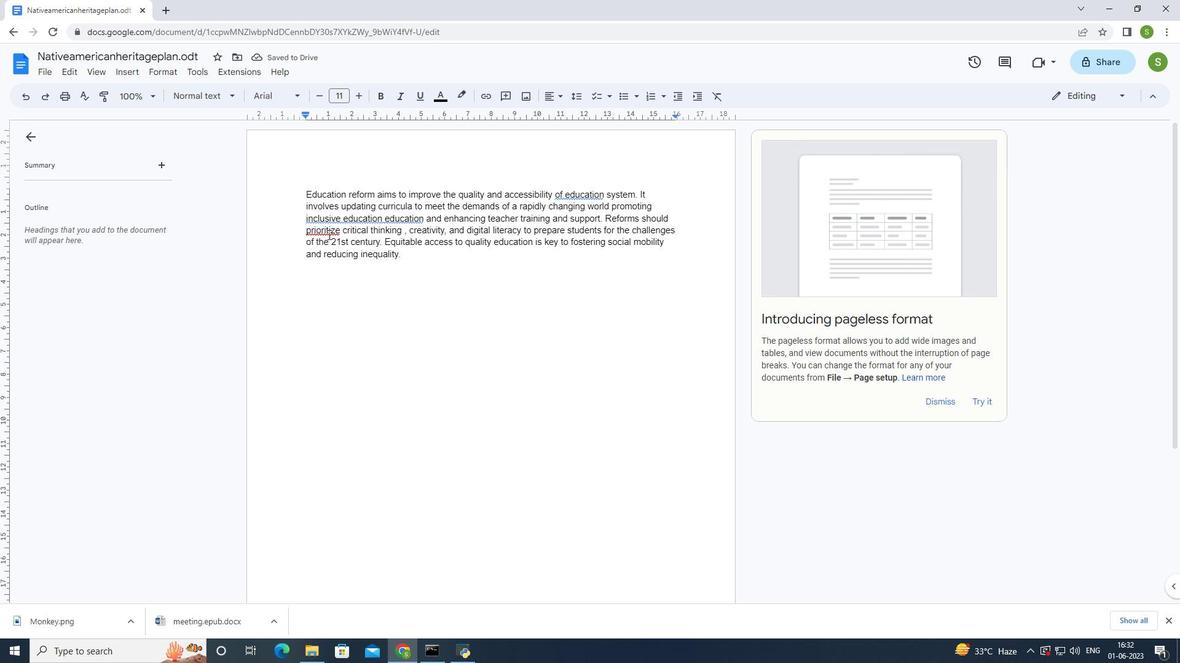 
Action: Mouse pressed right at (328, 234)
Screenshot: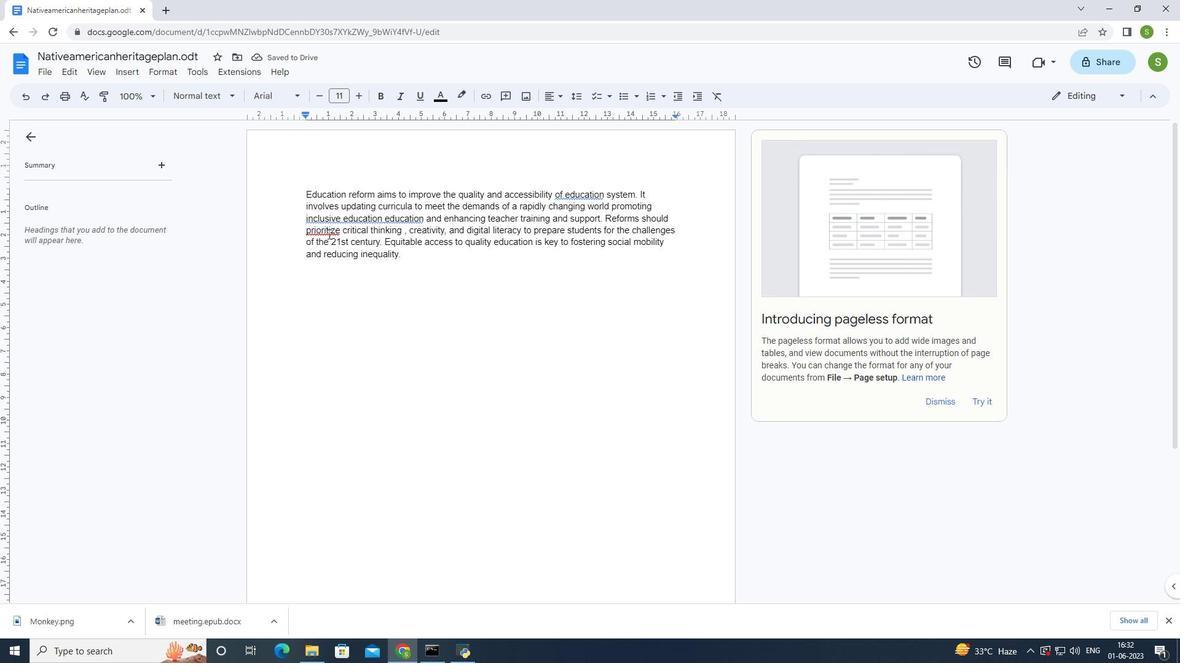 
Action: Mouse moved to (363, 272)
Screenshot: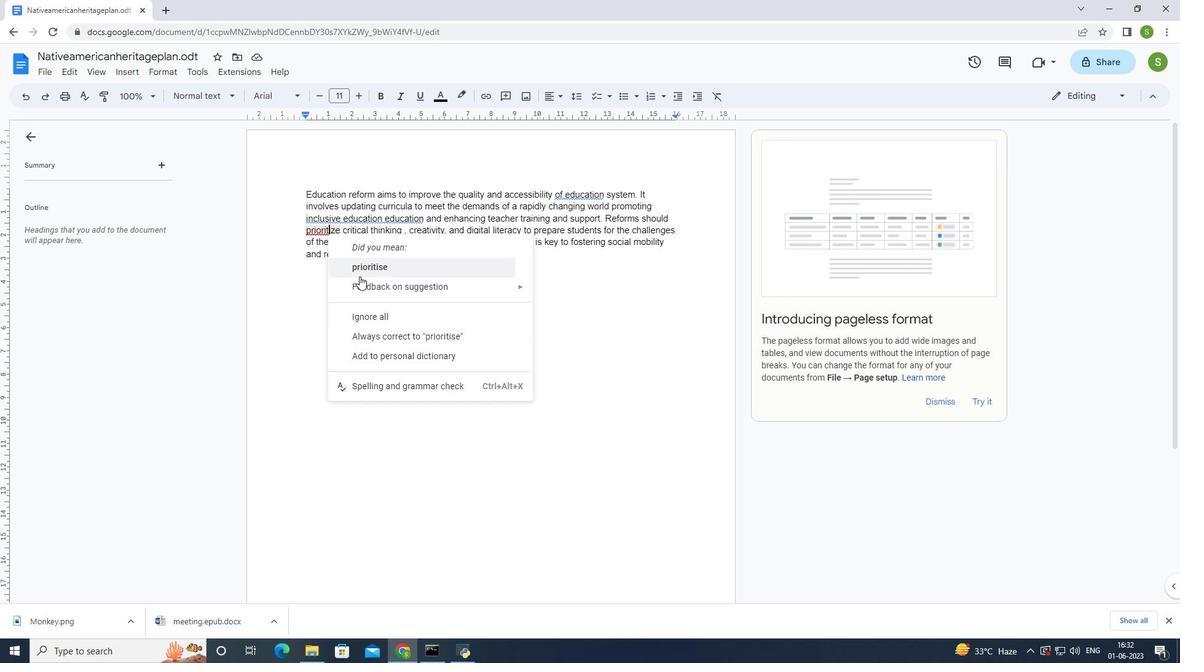 
Action: Mouse pressed left at (363, 272)
Screenshot: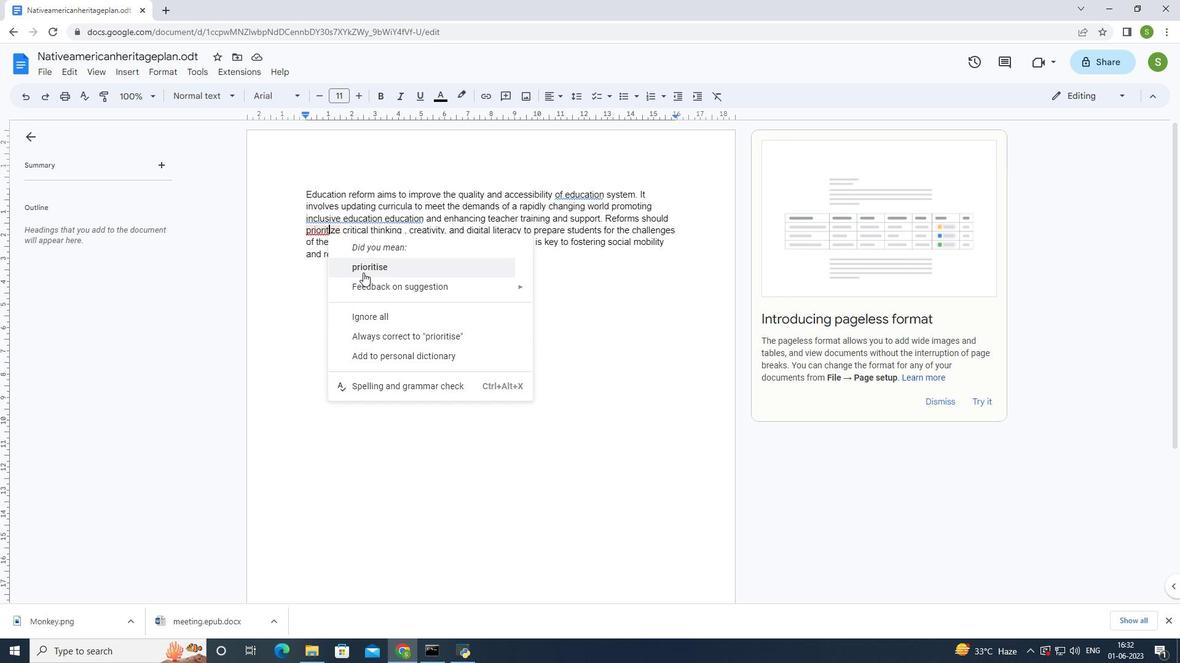 
Action: Mouse moved to (371, 218)
Screenshot: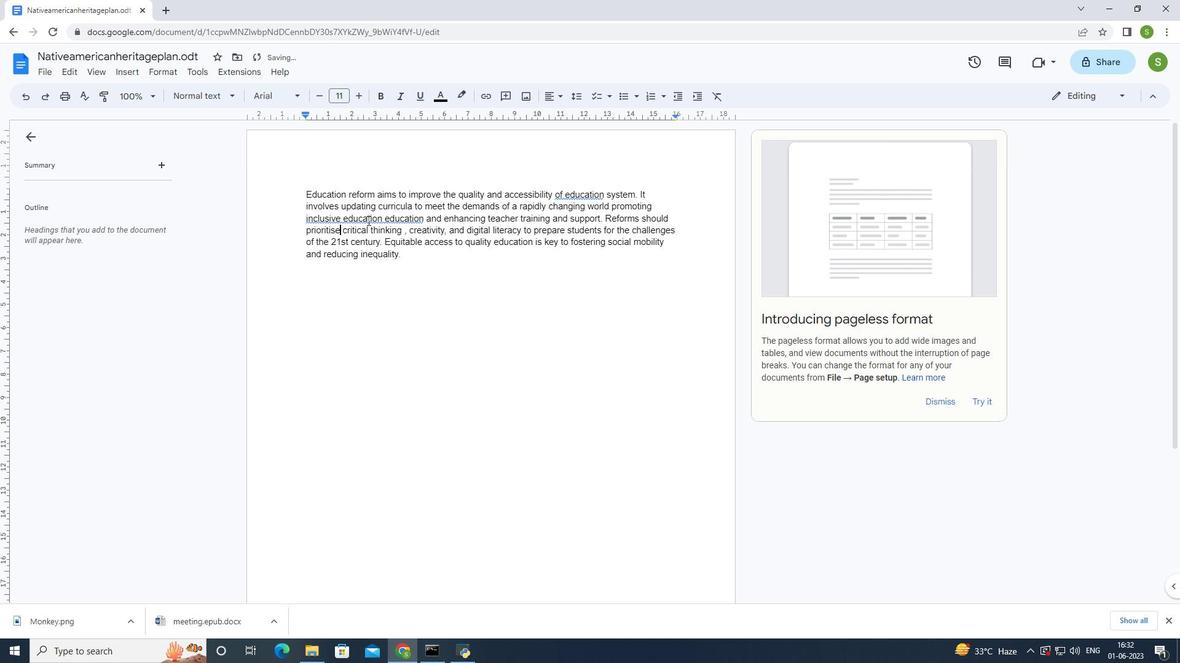 
Action: Mouse pressed right at (371, 218)
Screenshot: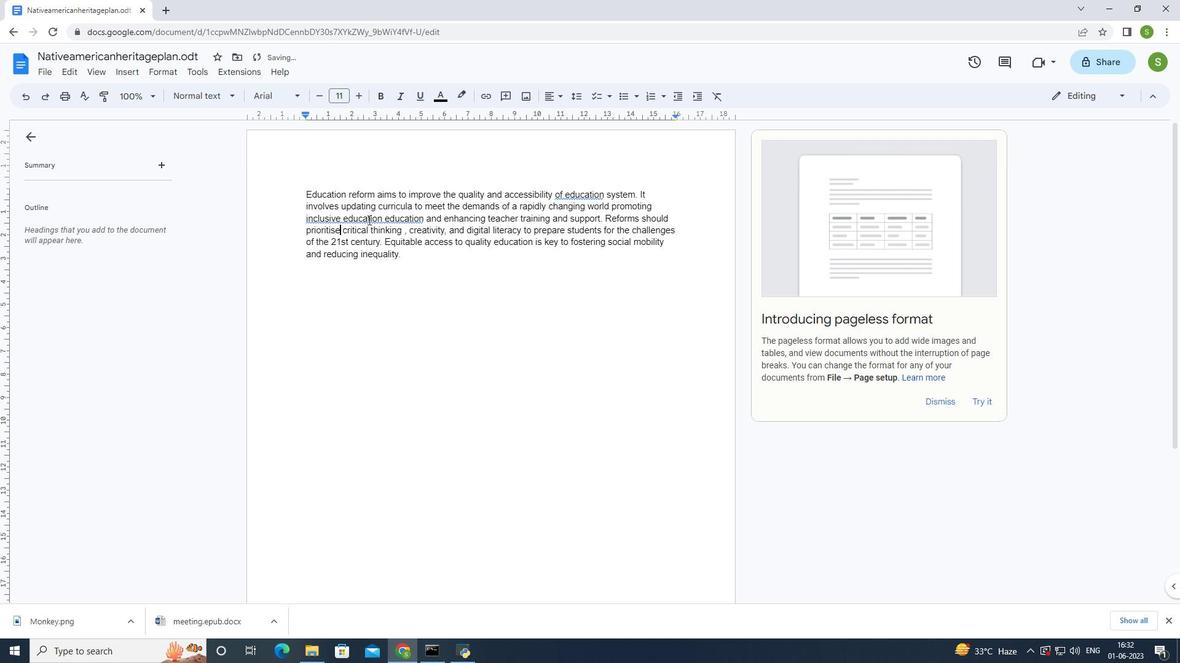 
Action: Mouse moved to (405, 252)
Screenshot: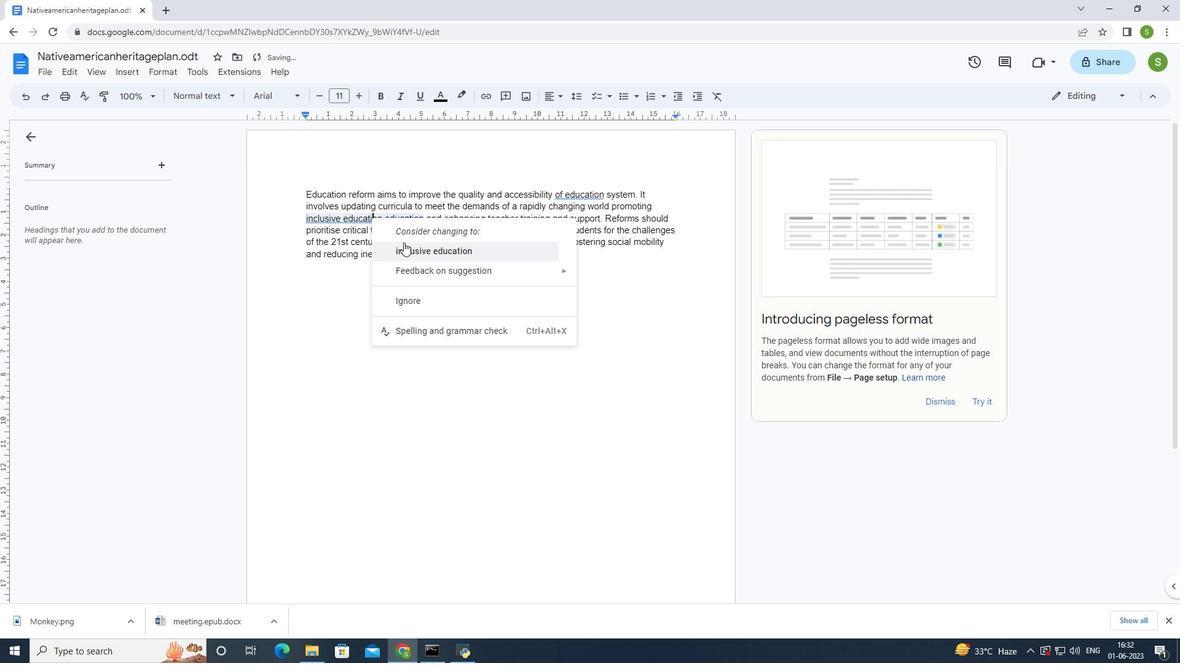 
Action: Mouse pressed left at (405, 252)
Screenshot: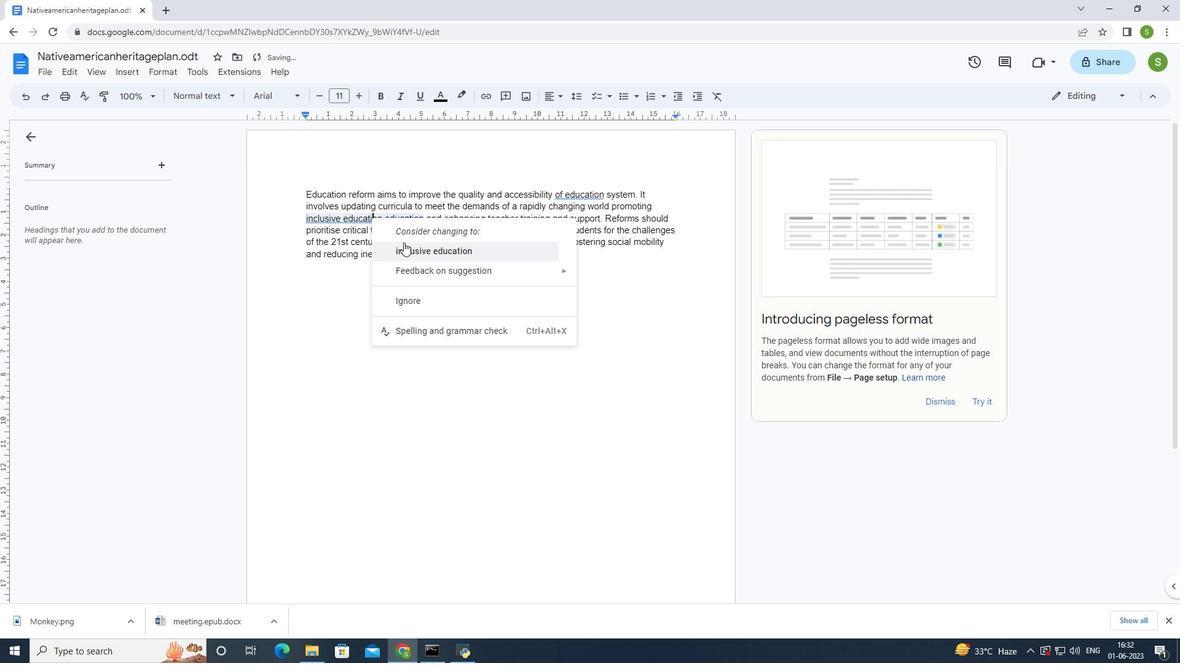 
Action: Mouse moved to (581, 202)
Screenshot: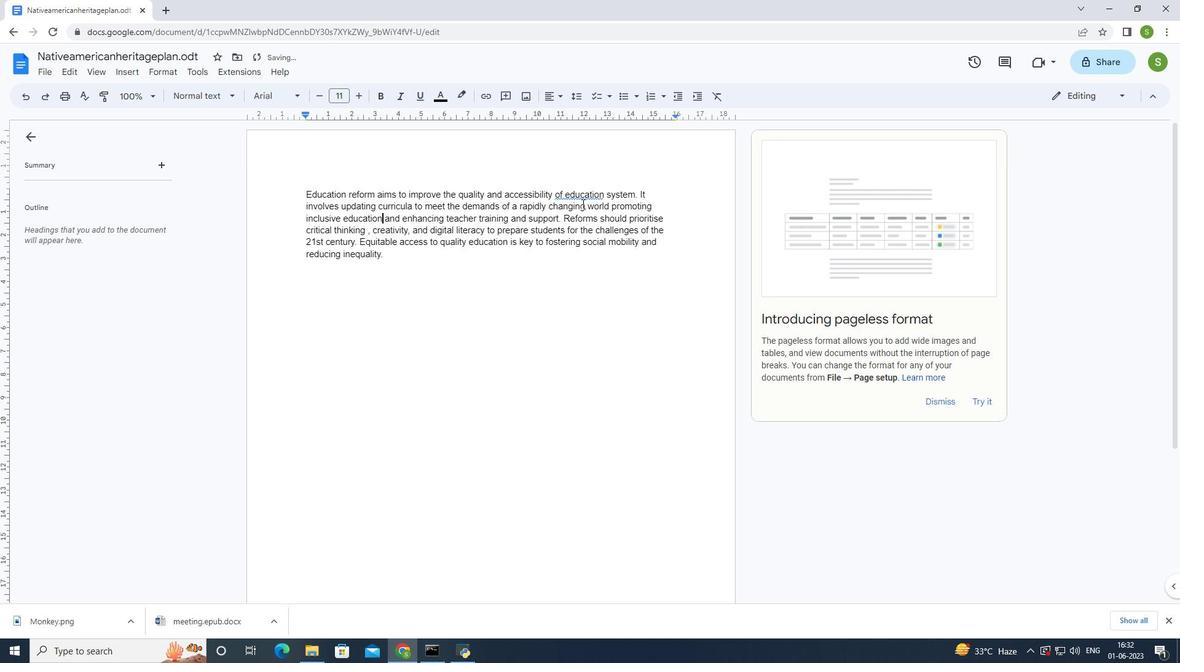 
Action: Mouse pressed right at (581, 202)
Screenshot: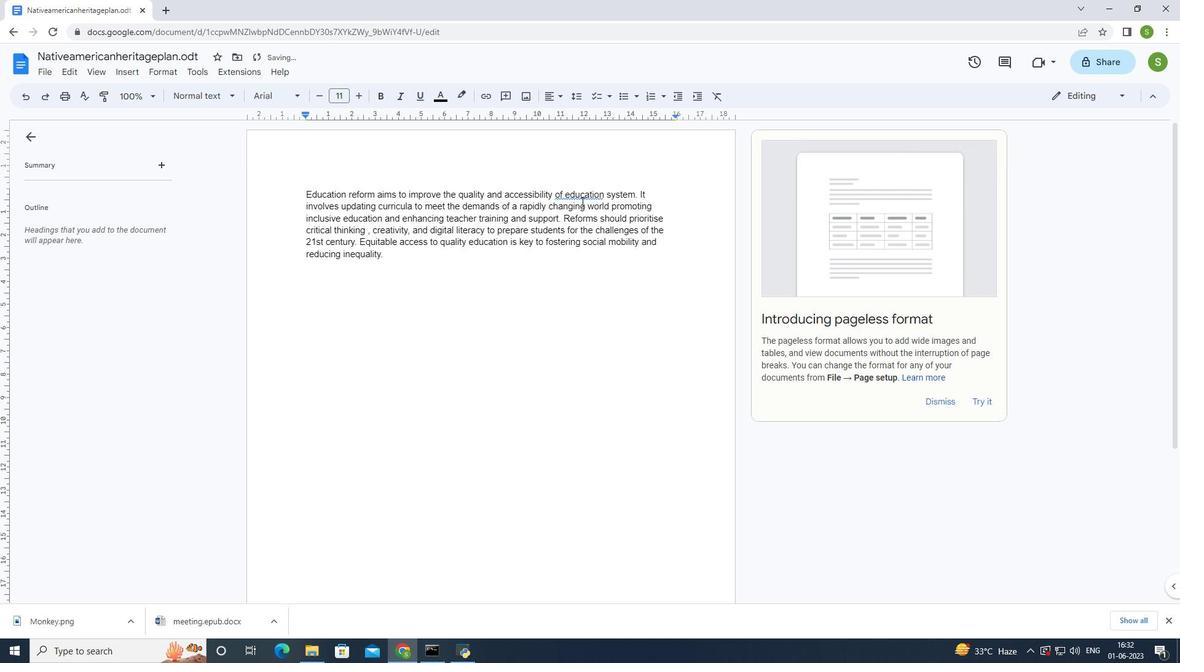 
Action: Mouse moved to (579, 193)
Screenshot: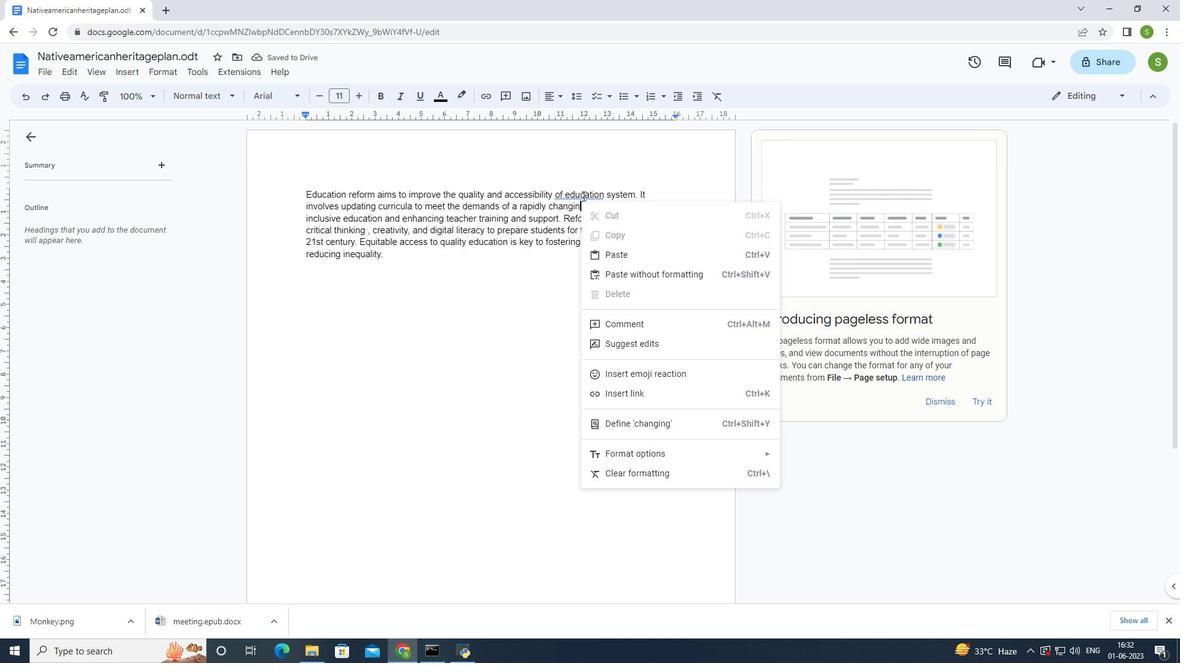 
Action: Mouse pressed right at (579, 193)
Screenshot: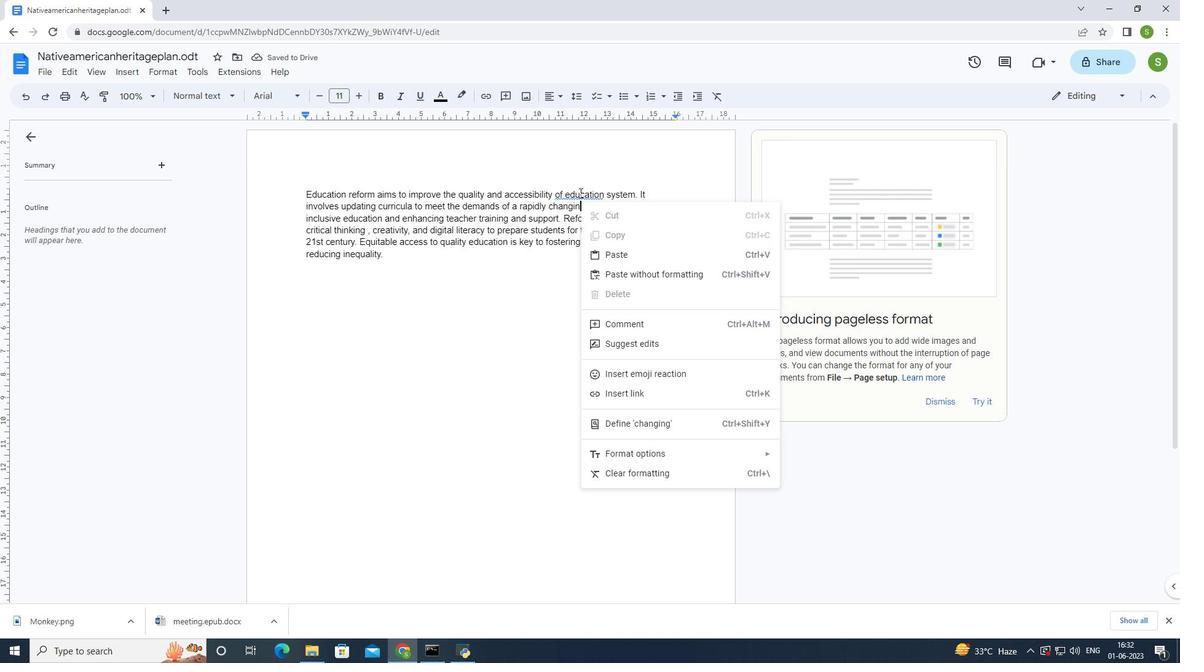 
Action: Mouse moved to (663, 229)
Screenshot: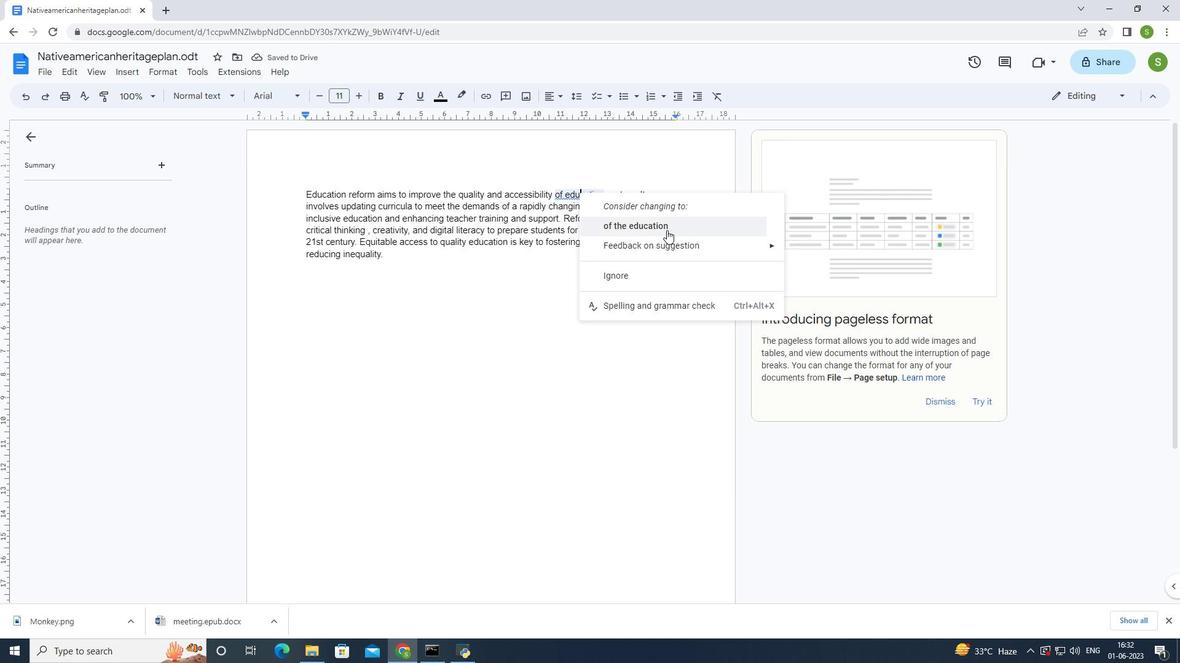 
Action: Mouse pressed left at (663, 229)
Screenshot: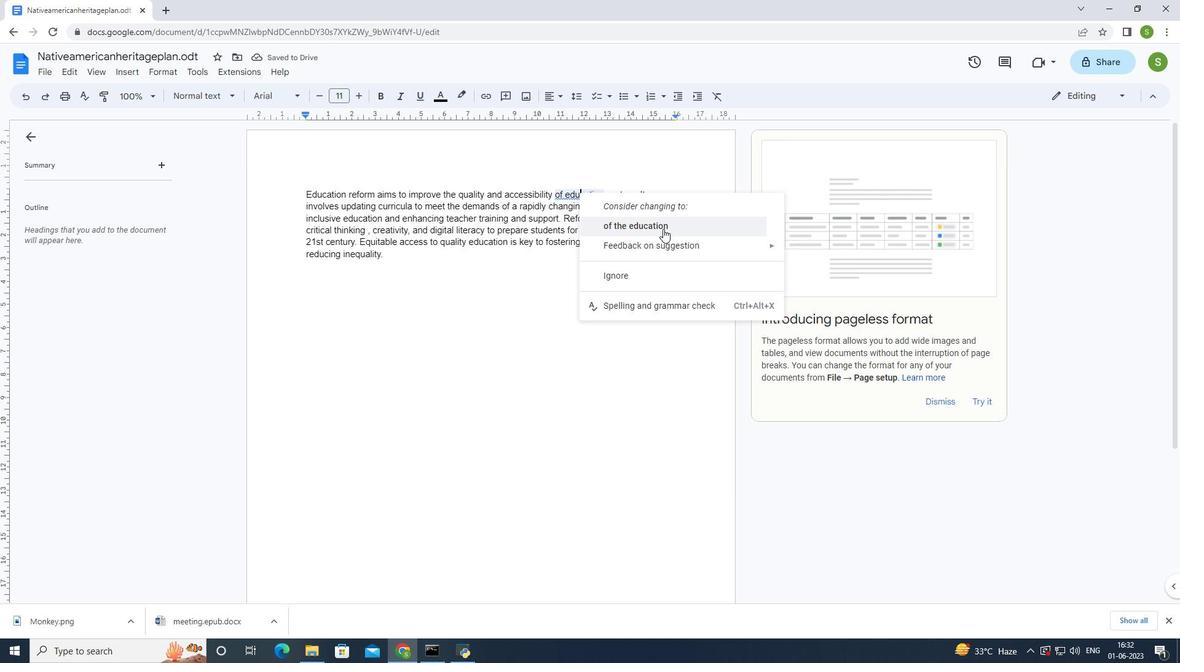 
Action: Mouse moved to (394, 264)
Screenshot: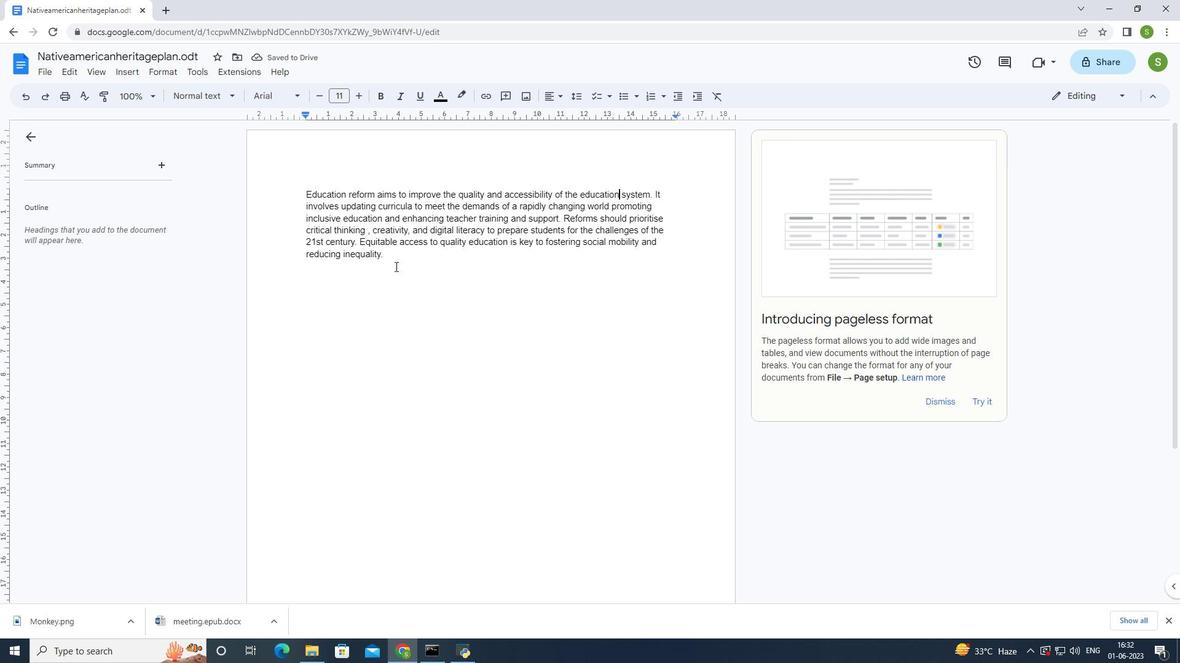 
Action: Mouse pressed left at (394, 264)
Screenshot: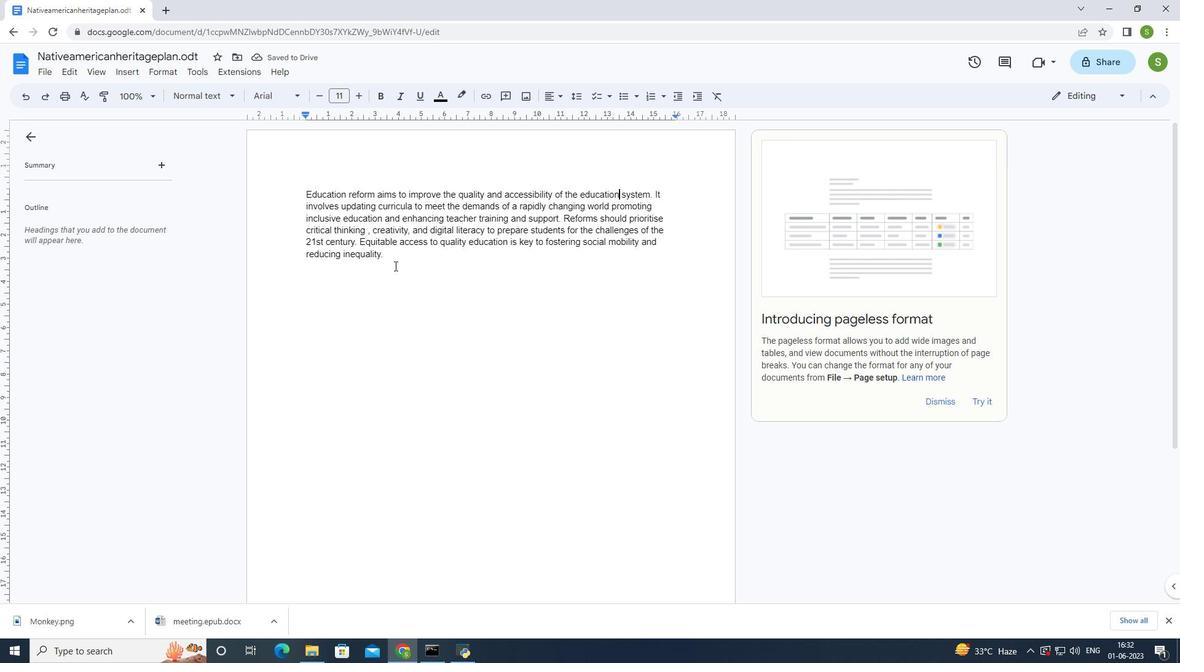 
Action: Mouse moved to (157, 68)
Screenshot: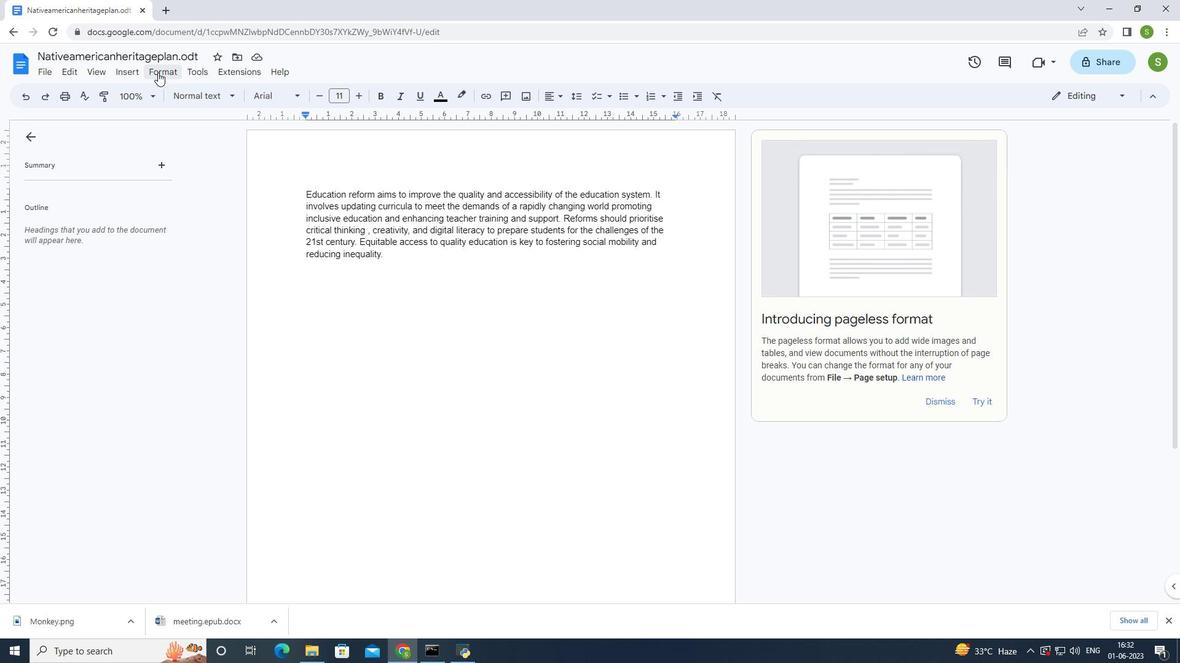 
Action: Mouse pressed left at (157, 68)
Screenshot: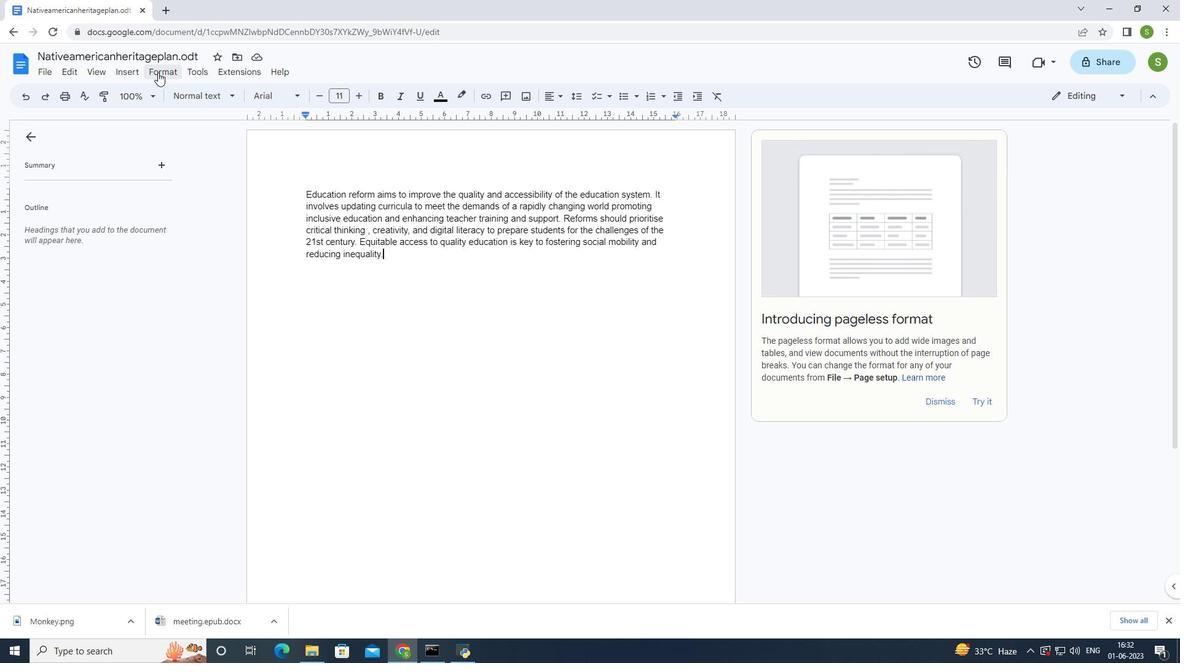 
Action: Mouse moved to (176, 339)
Screenshot: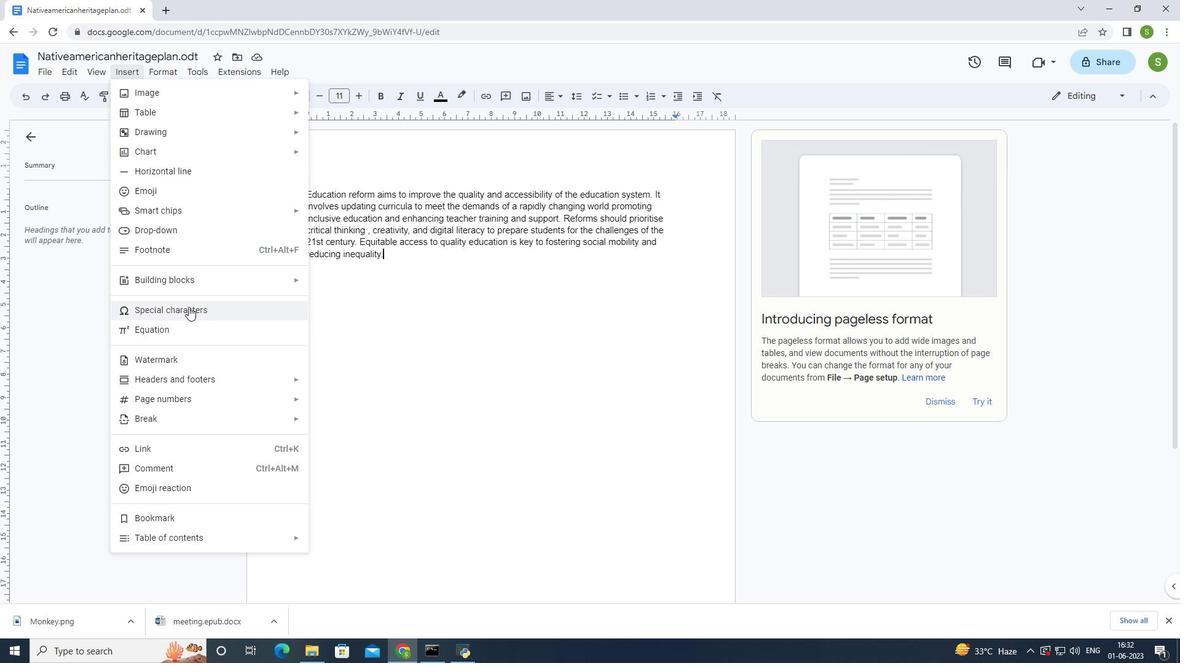 
Action: Mouse pressed left at (176, 339)
Screenshot: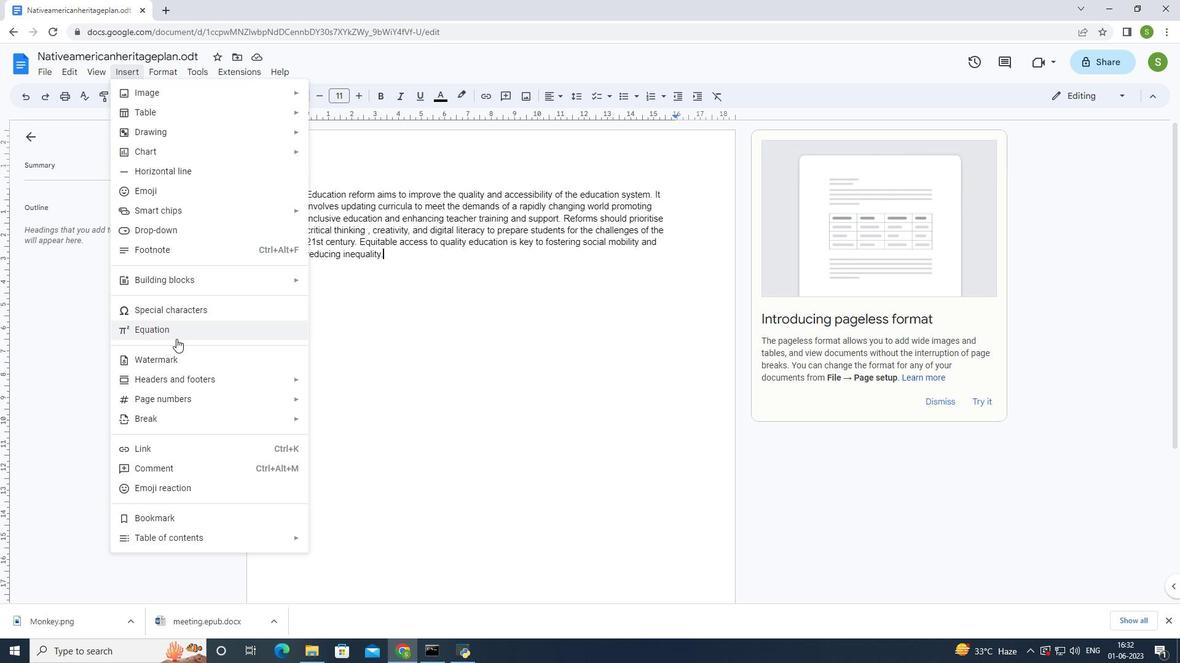 
Action: Mouse moved to (406, 346)
Screenshot: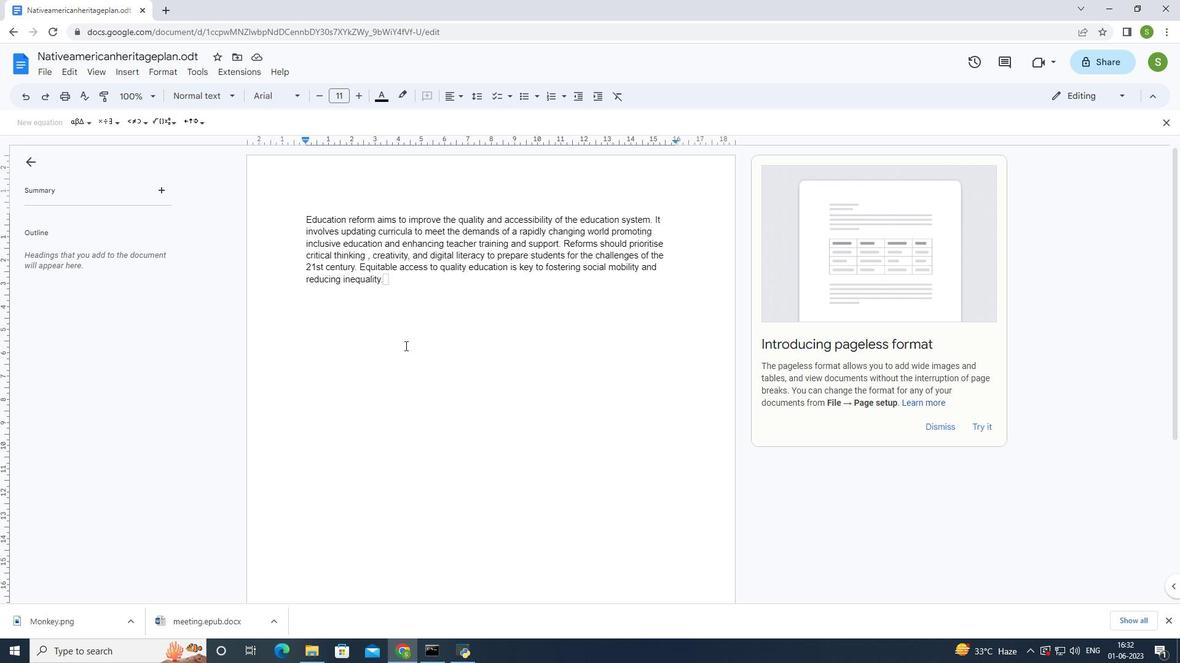 
Action: Key pressed <Key.shift>
Screenshot: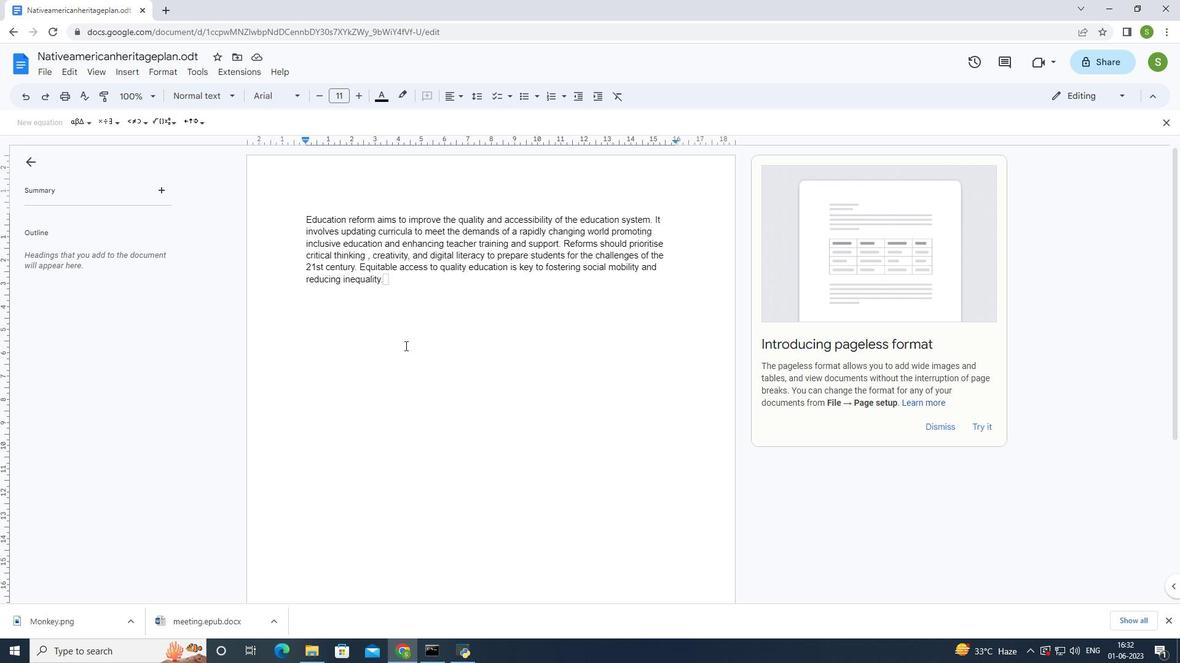 
Action: Mouse moved to (406, 346)
Screenshot: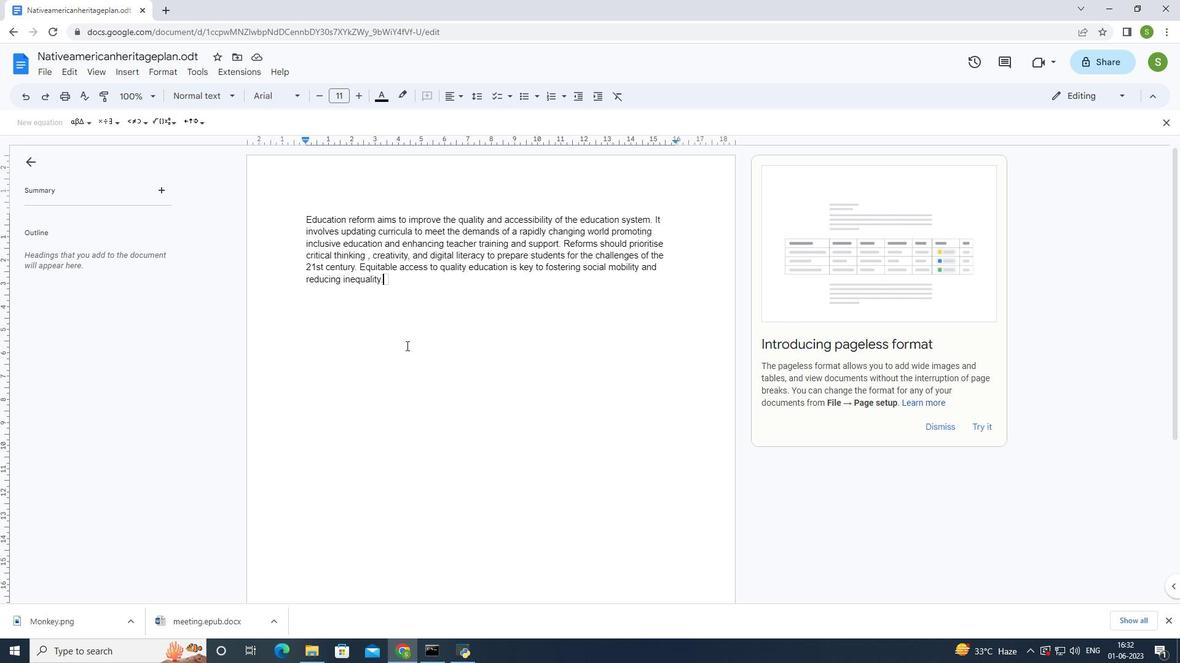 
Action: Key pressed A
Screenshot: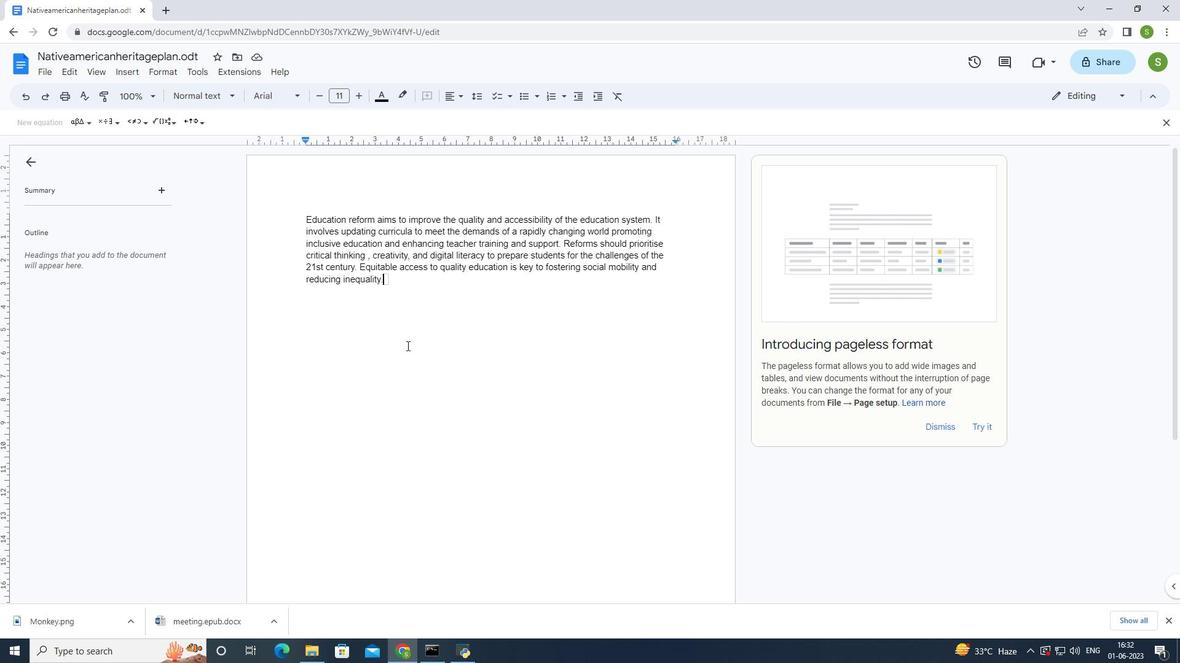 
Action: Mouse moved to (834, 432)
Screenshot: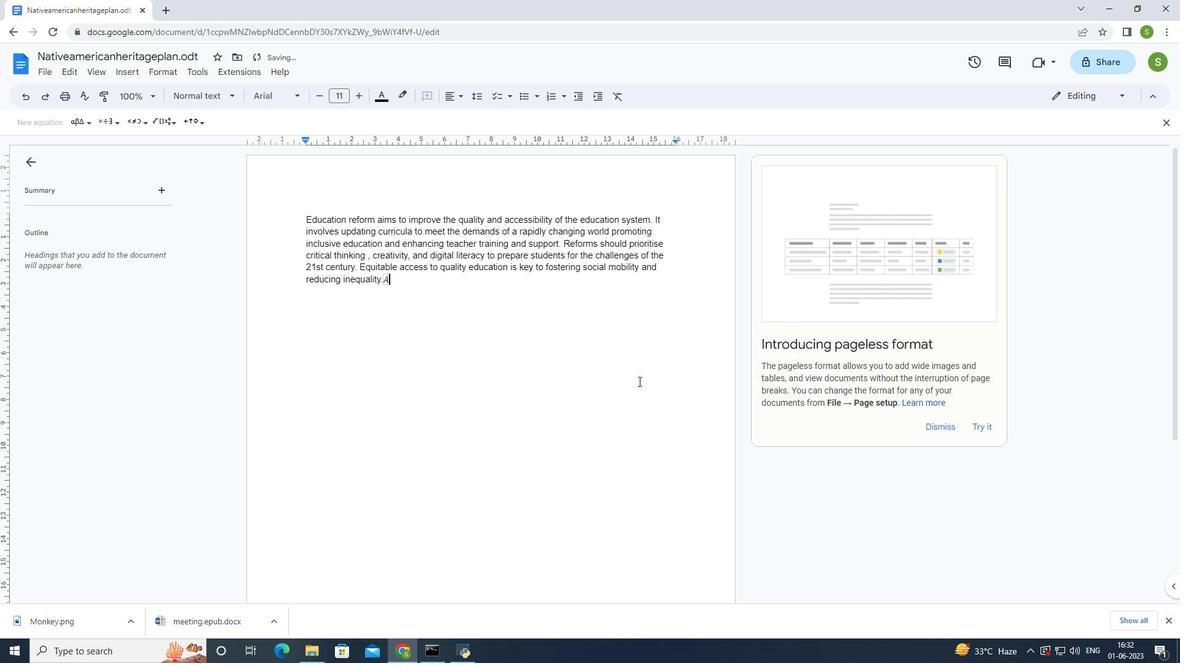 
Action: Key pressed =p<Key.space>ert
Screenshot: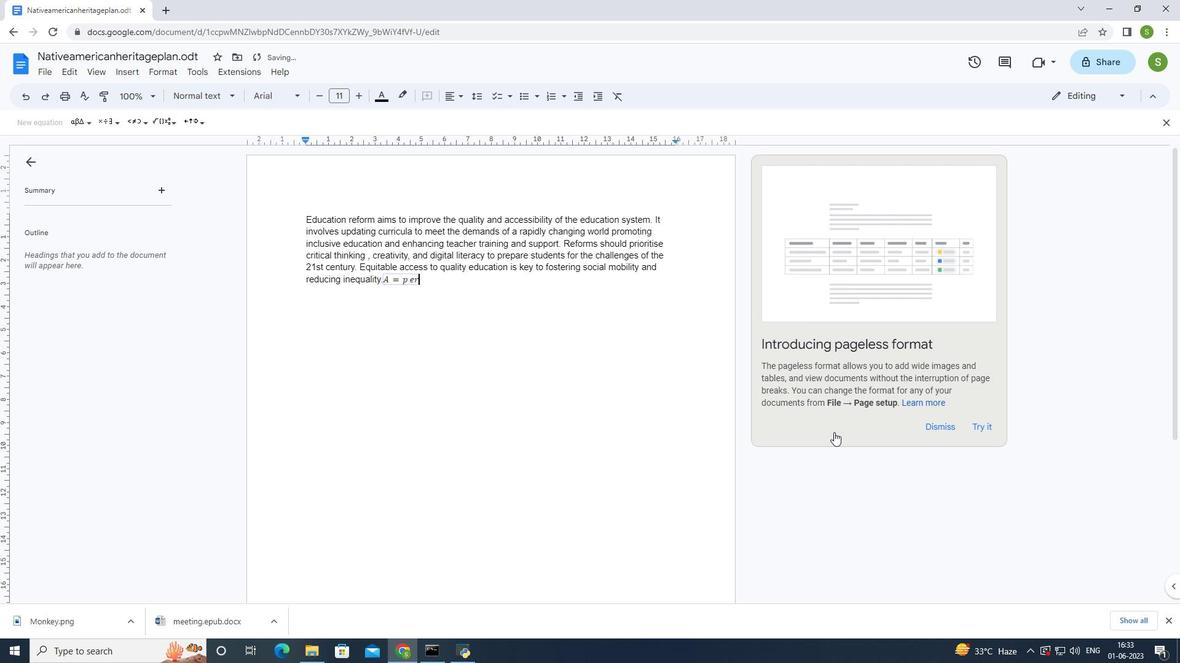
Action: Mouse moved to (425, 281)
Screenshot: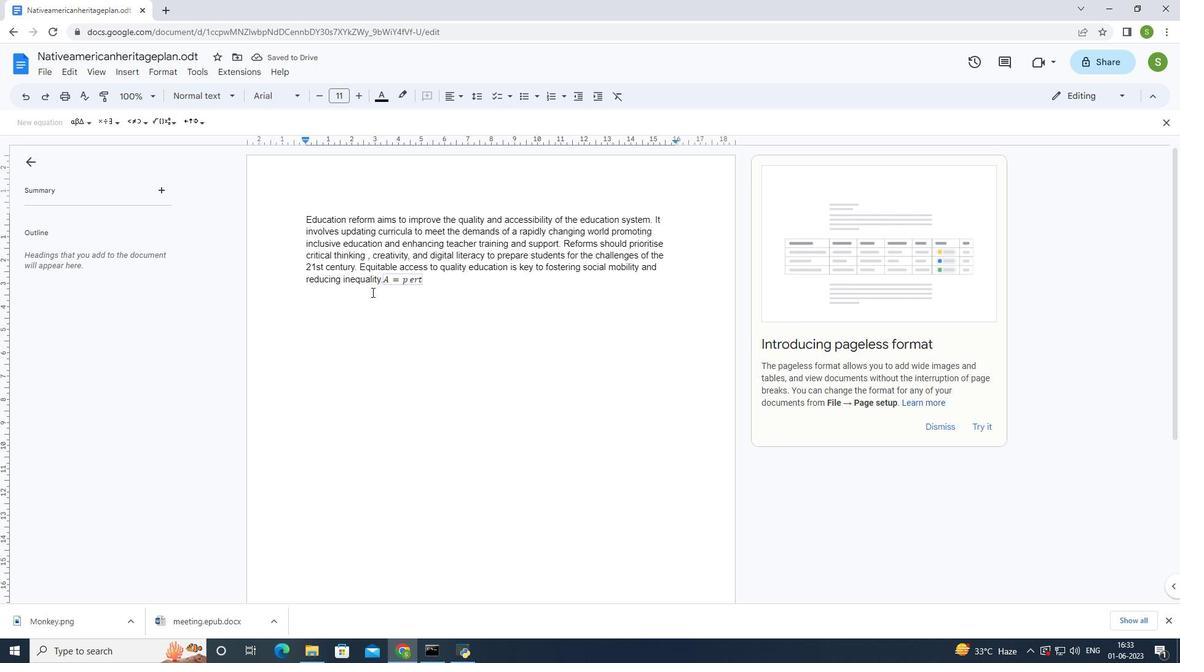 
Action: Mouse pressed left at (425, 281)
Screenshot: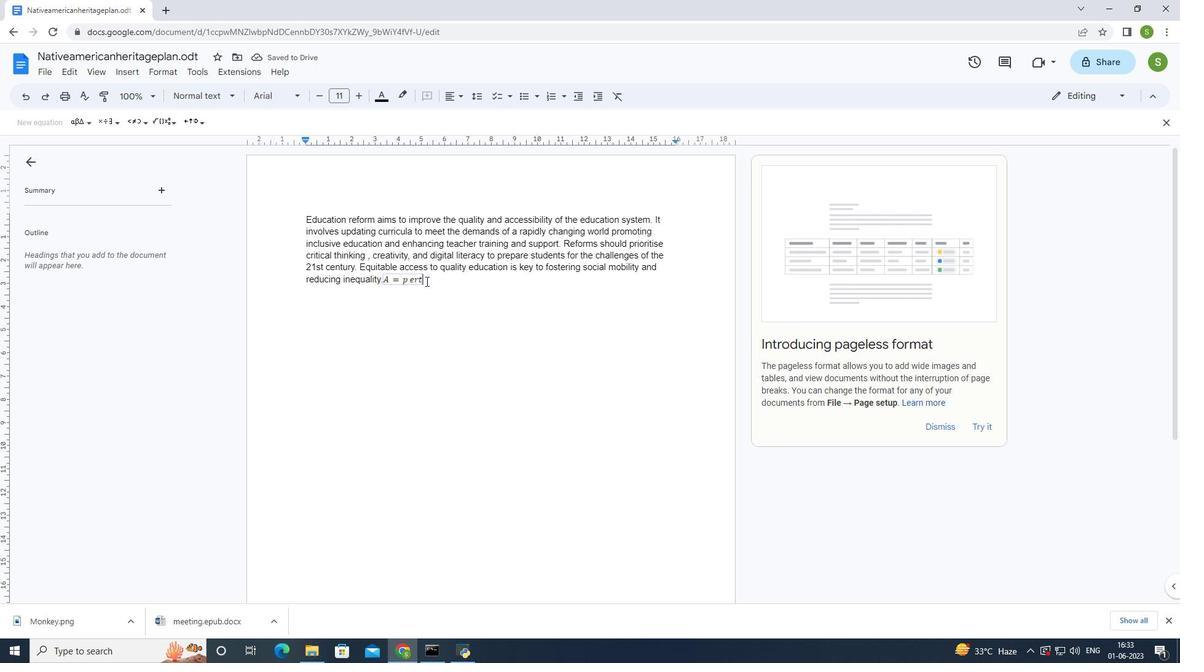 
Action: Mouse moved to (443, 93)
Screenshot: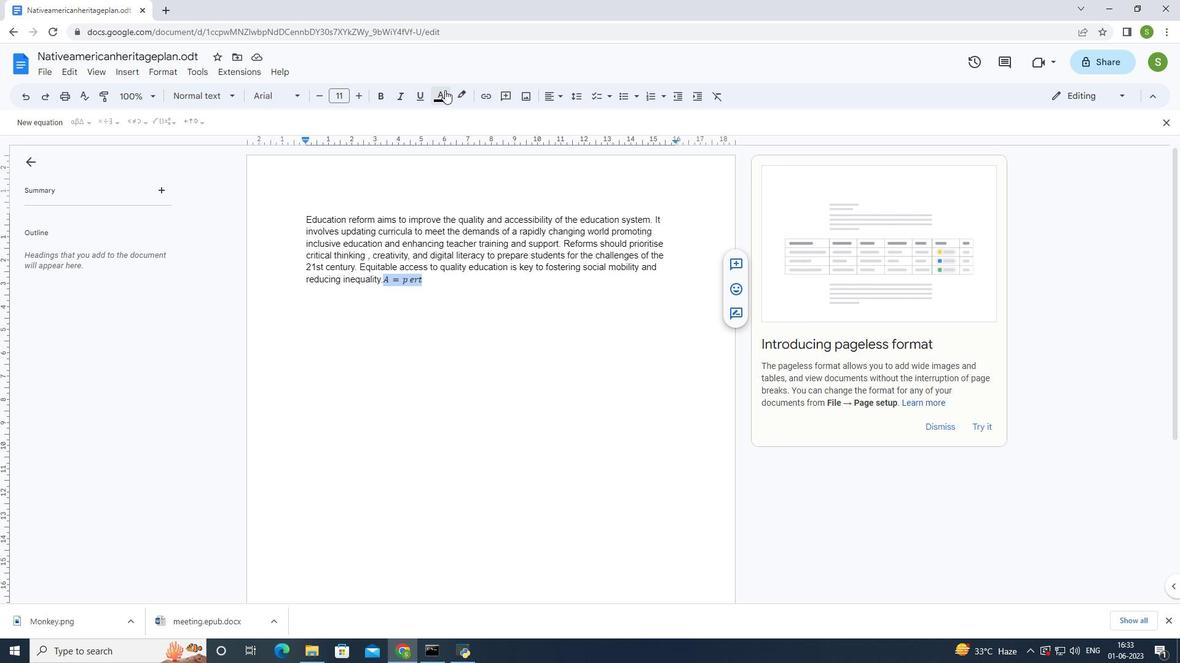 
Action: Mouse pressed left at (443, 93)
Screenshot: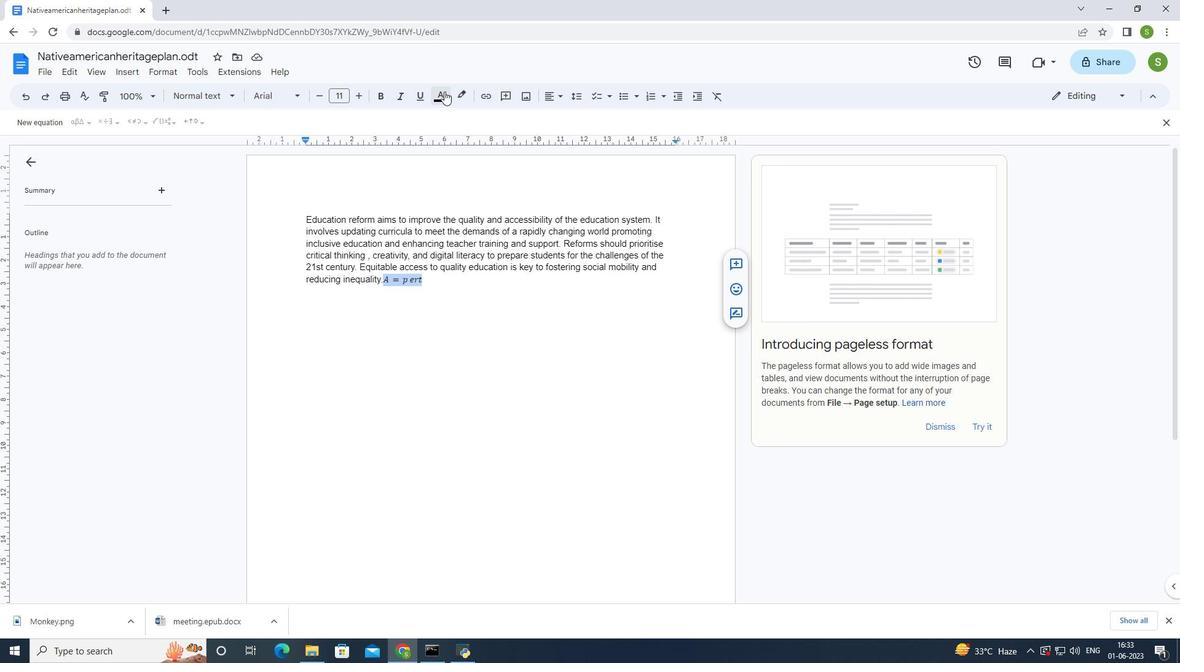 
Action: Mouse moved to (483, 188)
Screenshot: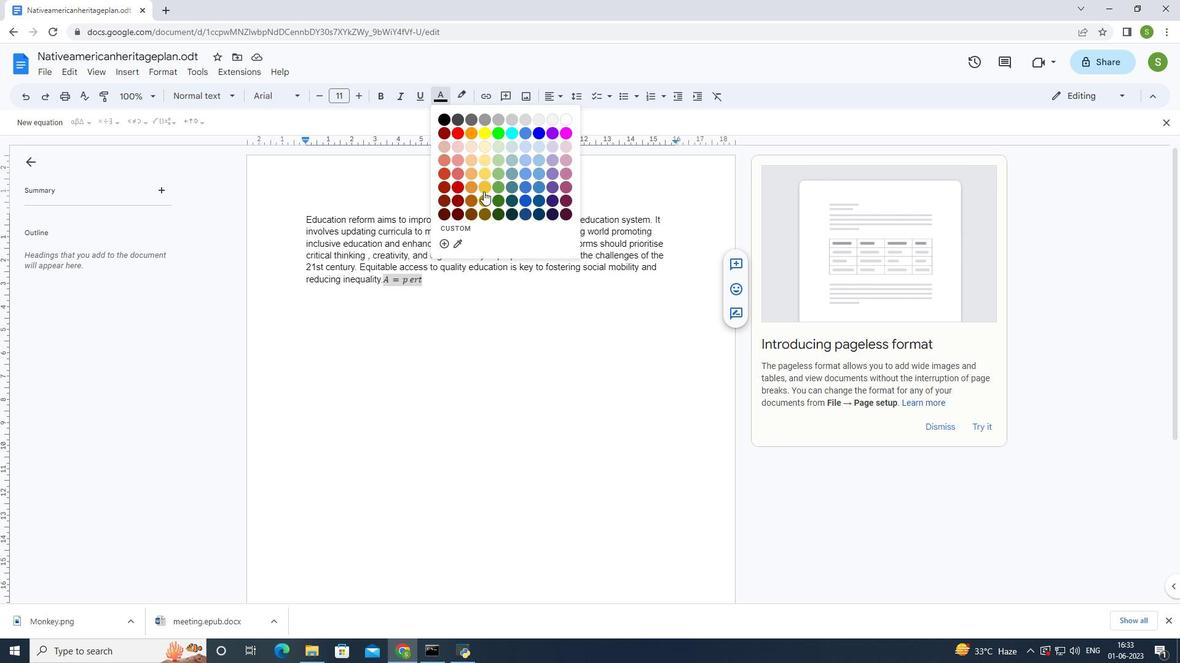 
Action: Mouse pressed left at (483, 188)
Screenshot: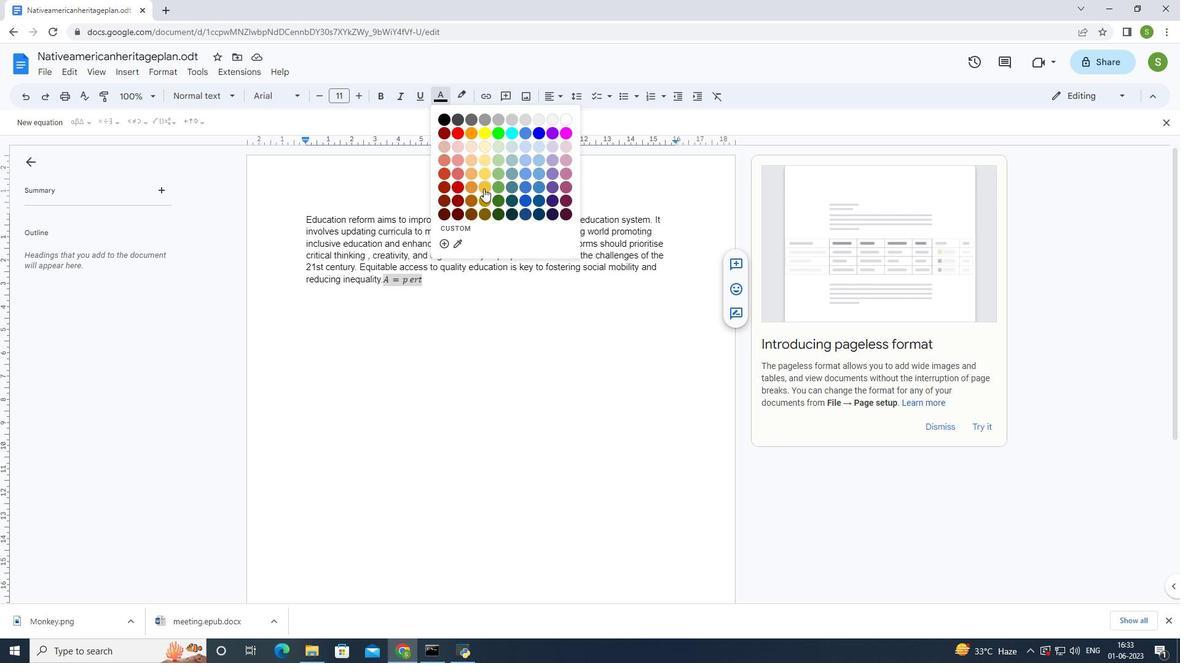 
Action: Mouse moved to (135, 69)
Screenshot: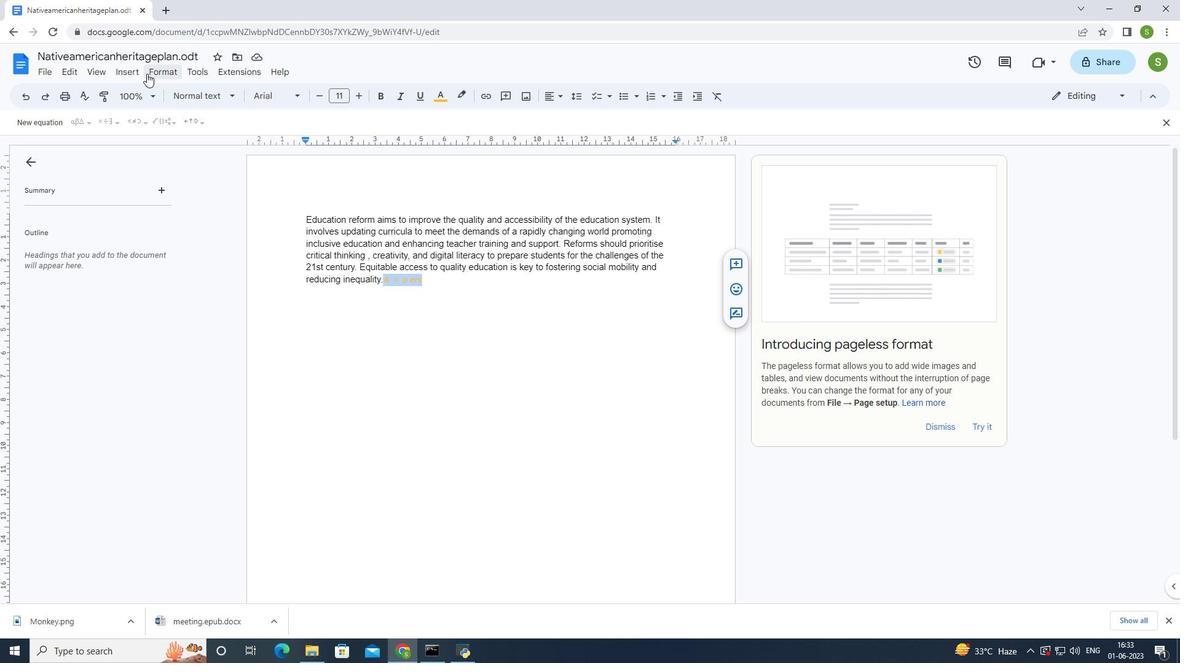 
Action: Mouse pressed left at (135, 69)
Screenshot: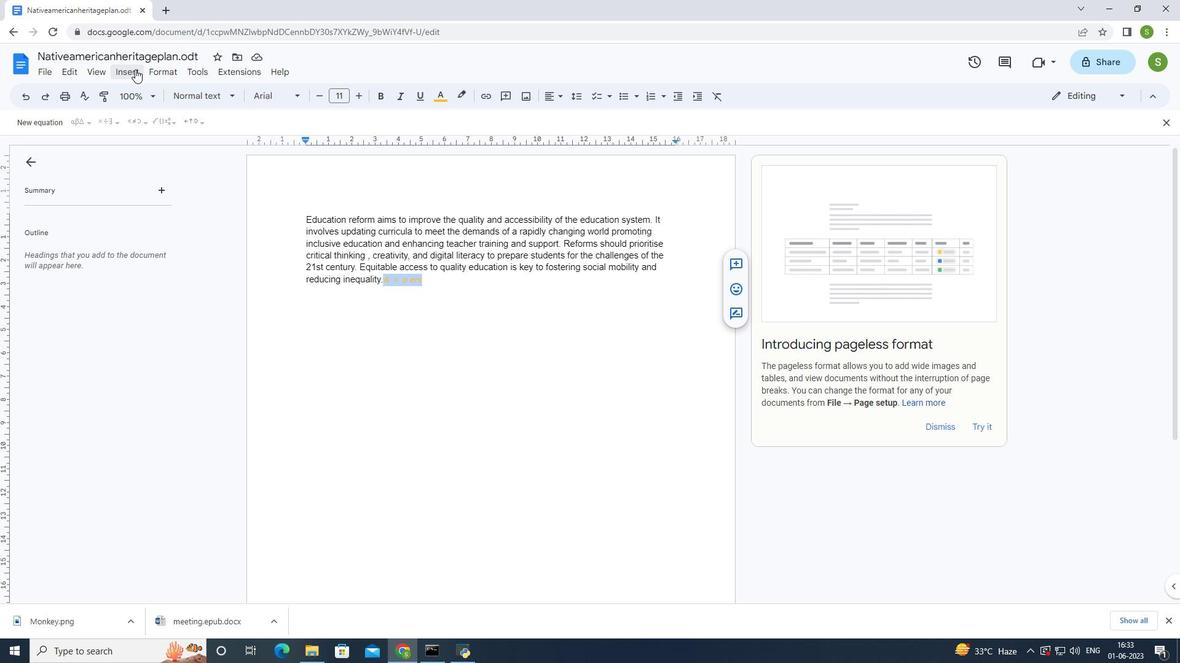 
Action: Mouse moved to (207, 268)
Screenshot: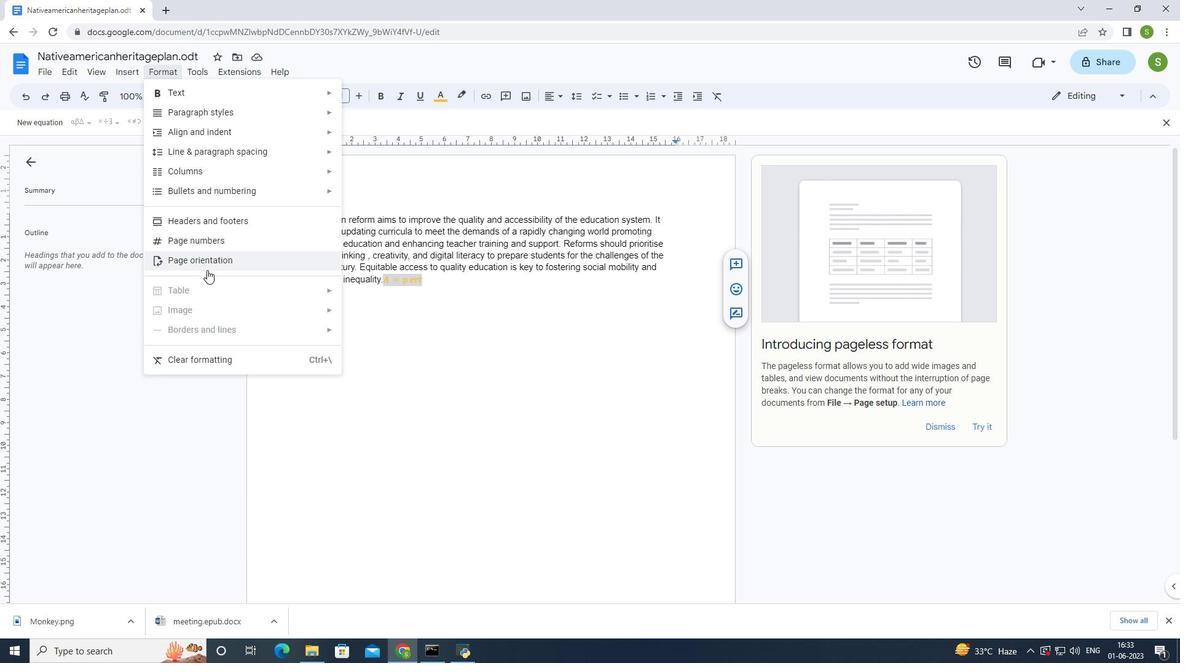 
Action: Mouse pressed left at (207, 268)
Screenshot: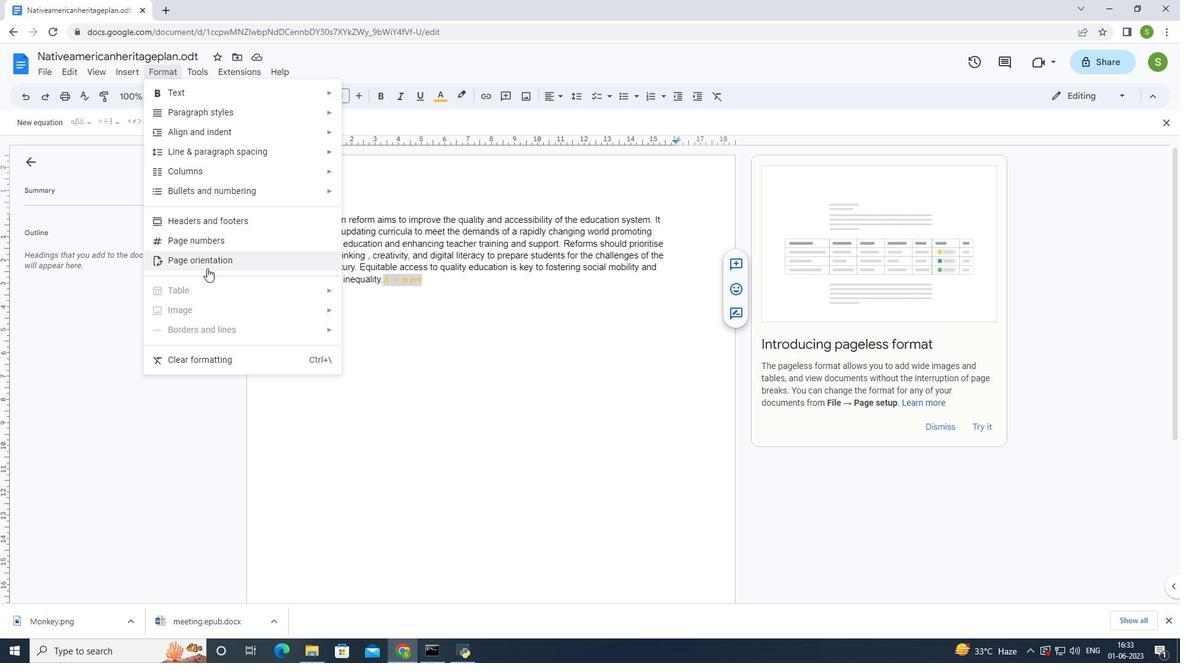 
Action: Mouse moved to (548, 349)
Screenshot: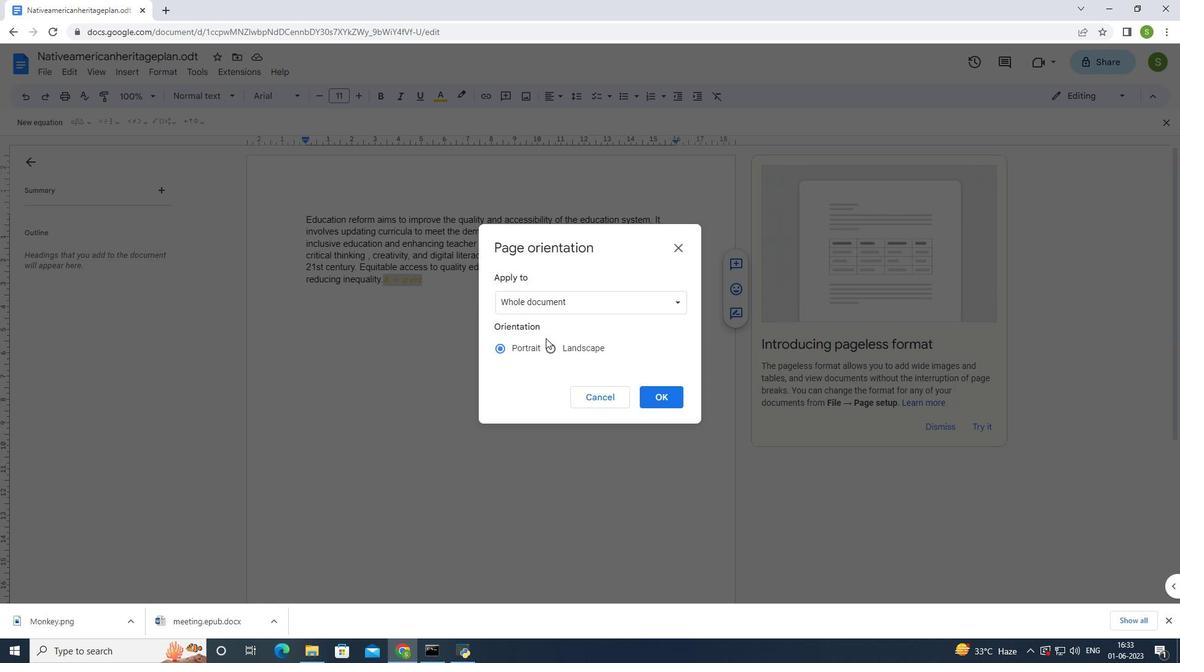 
Action: Mouse pressed left at (548, 349)
Screenshot: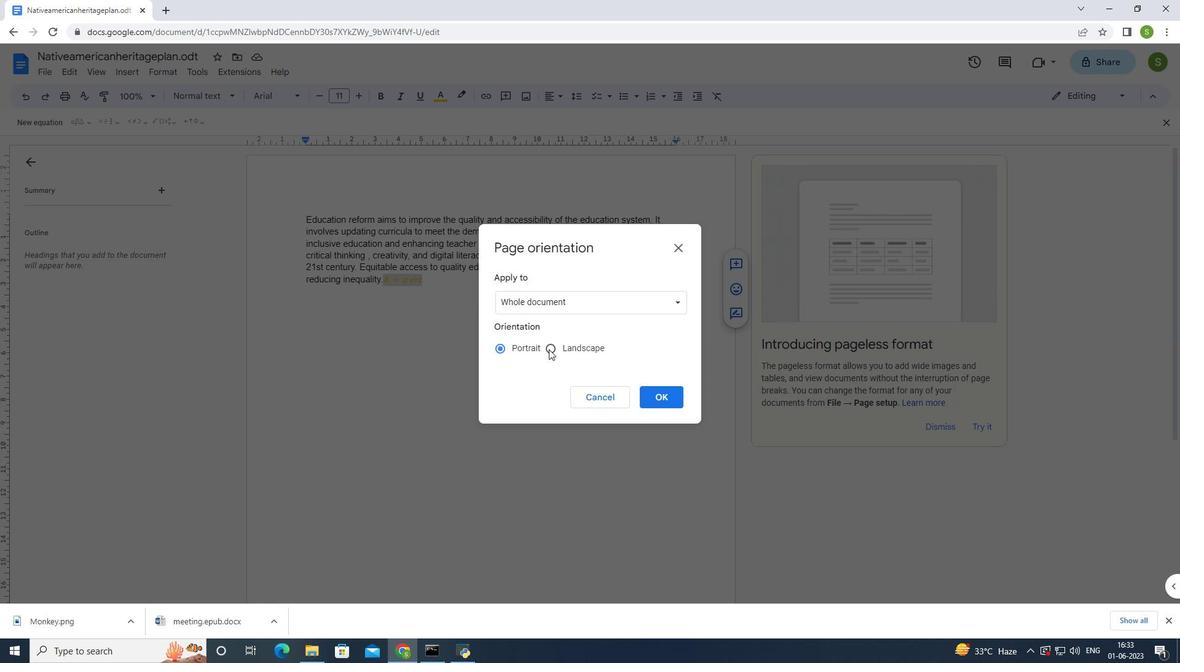 
Action: Mouse moved to (652, 395)
Screenshot: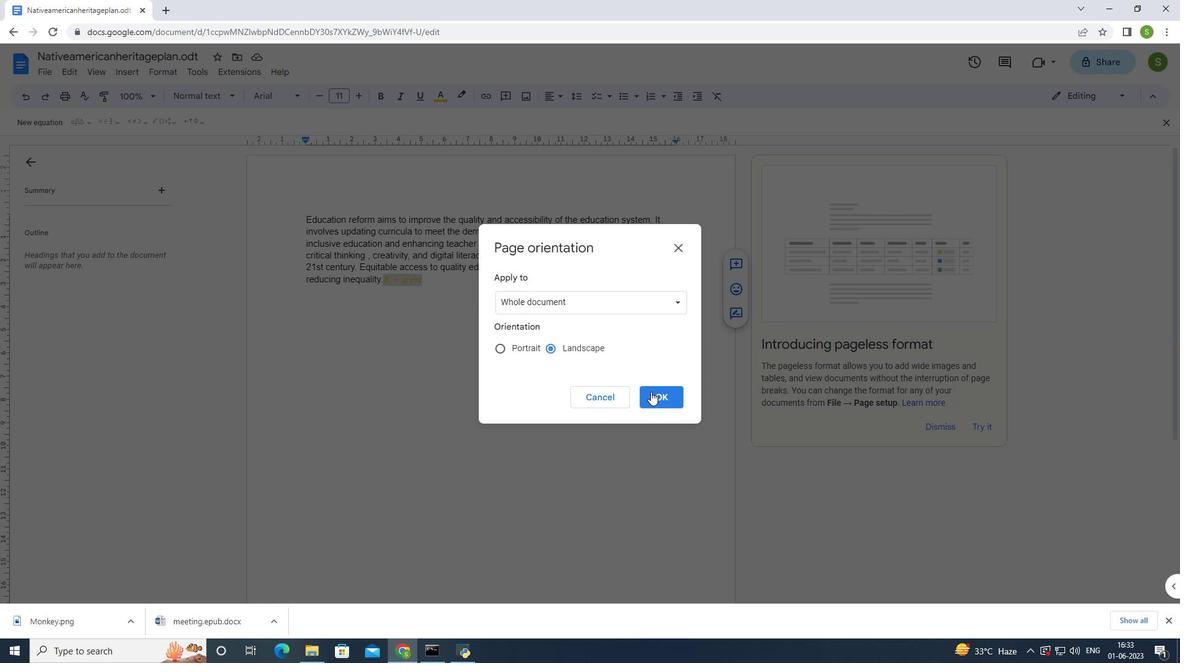 
Action: Mouse pressed left at (652, 395)
Screenshot: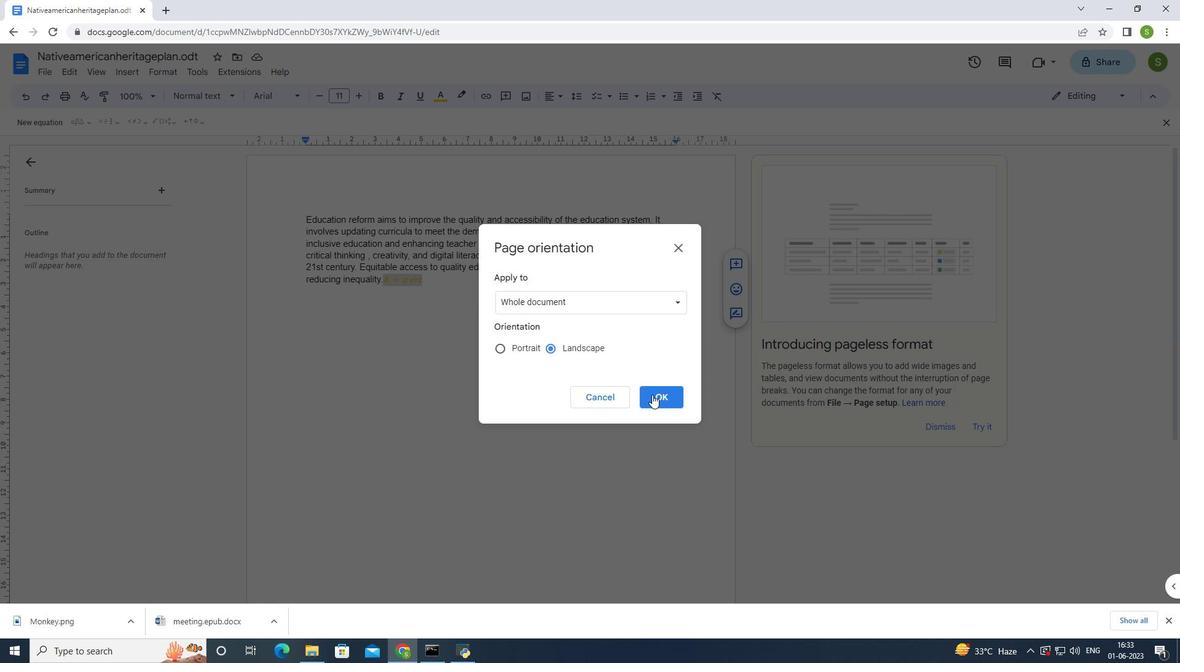 
Action: Mouse moved to (349, 218)
Screenshot: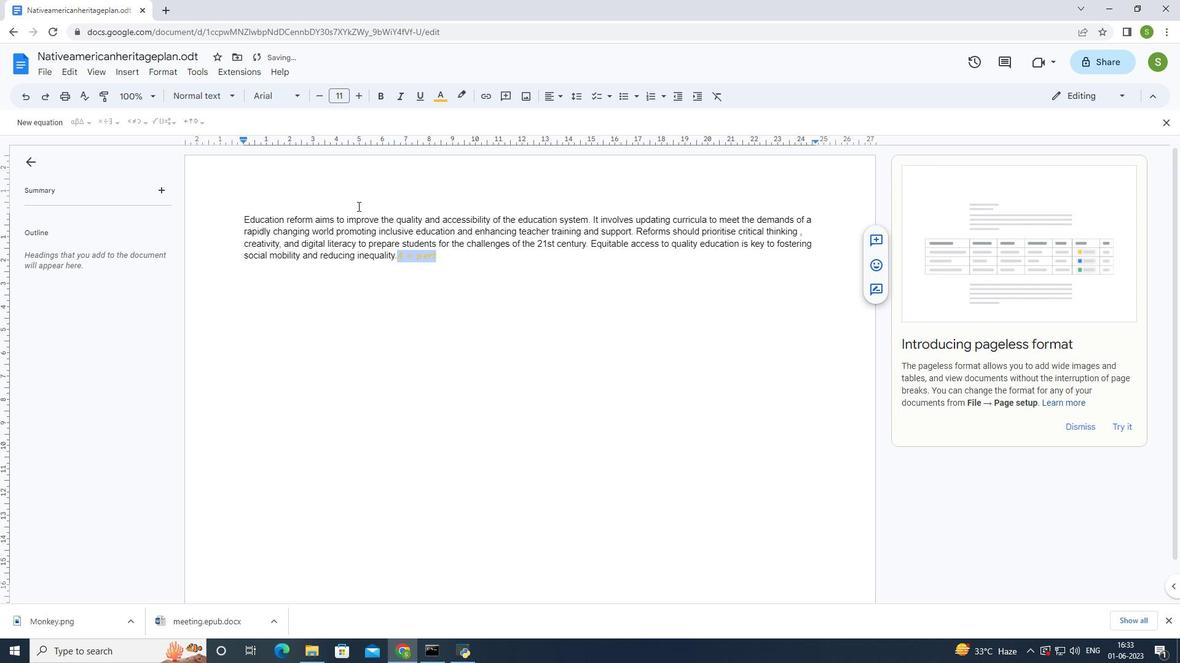 
